 Task: Set up automation rules for task assignment and streamline task distribution based on workload.
Action: Mouse moved to (676, 197)
Screenshot: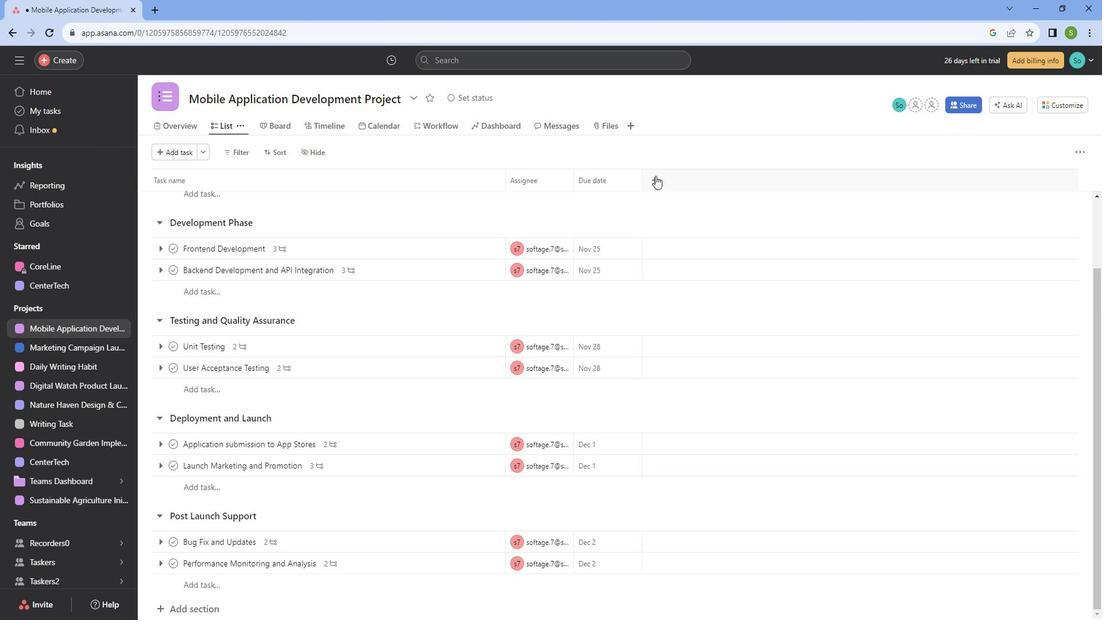 
Action: Mouse pressed left at (676, 197)
Screenshot: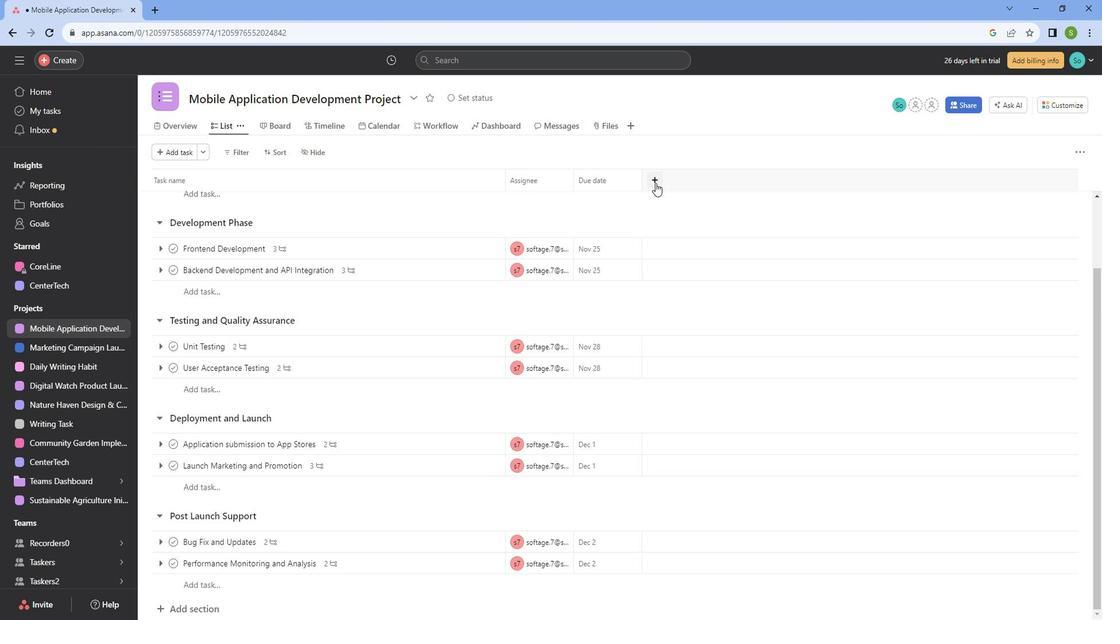 
Action: Mouse moved to (685, 241)
Screenshot: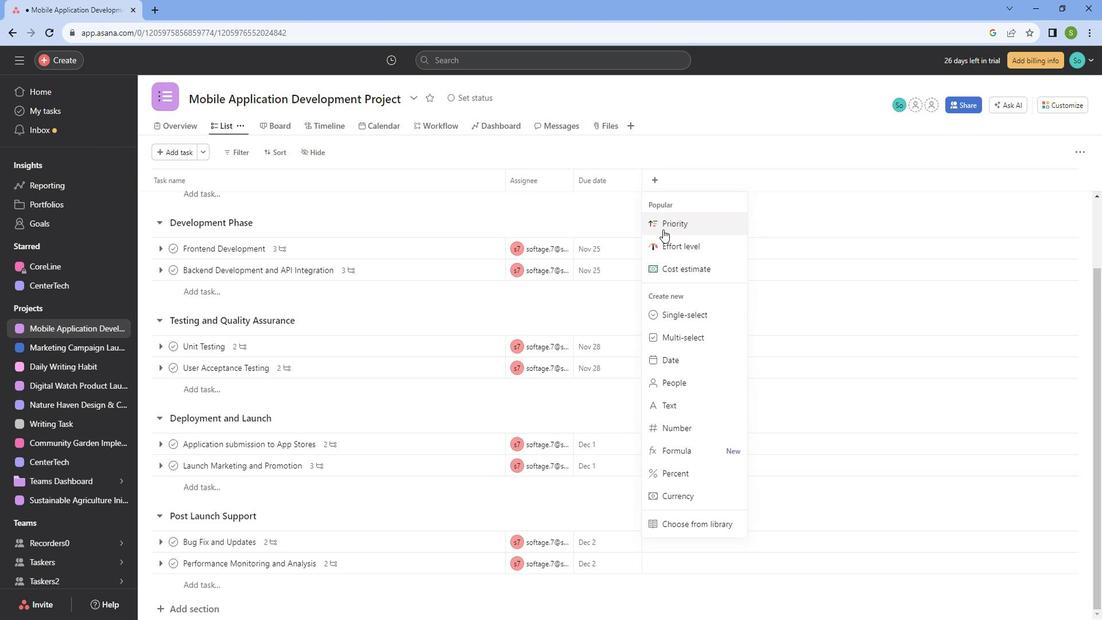 
Action: Mouse pressed left at (685, 241)
Screenshot: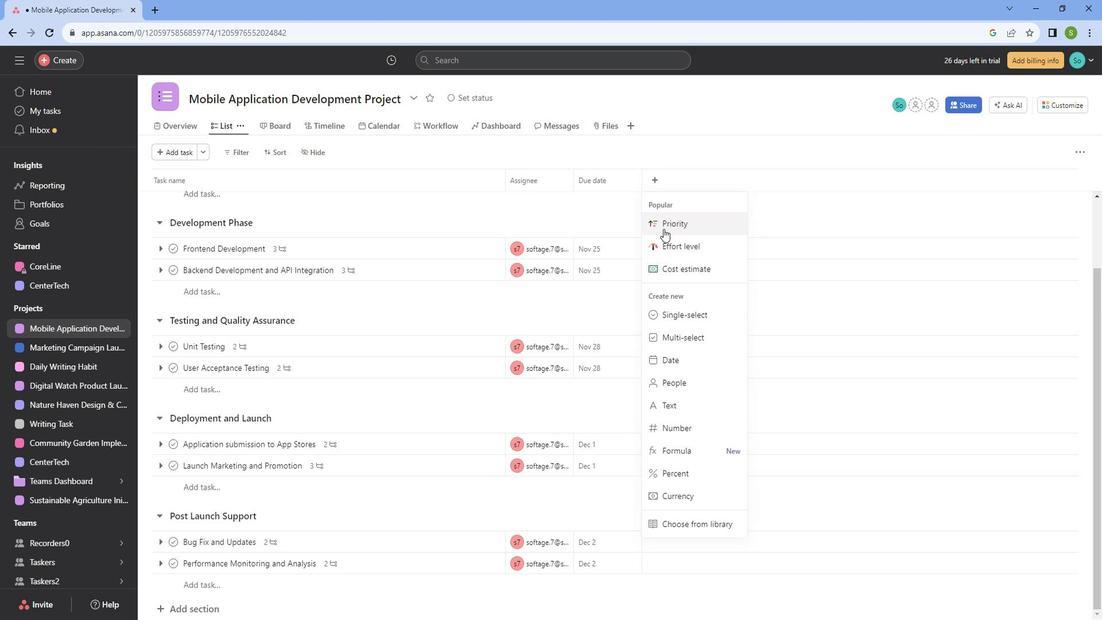 
Action: Mouse moved to (686, 482)
Screenshot: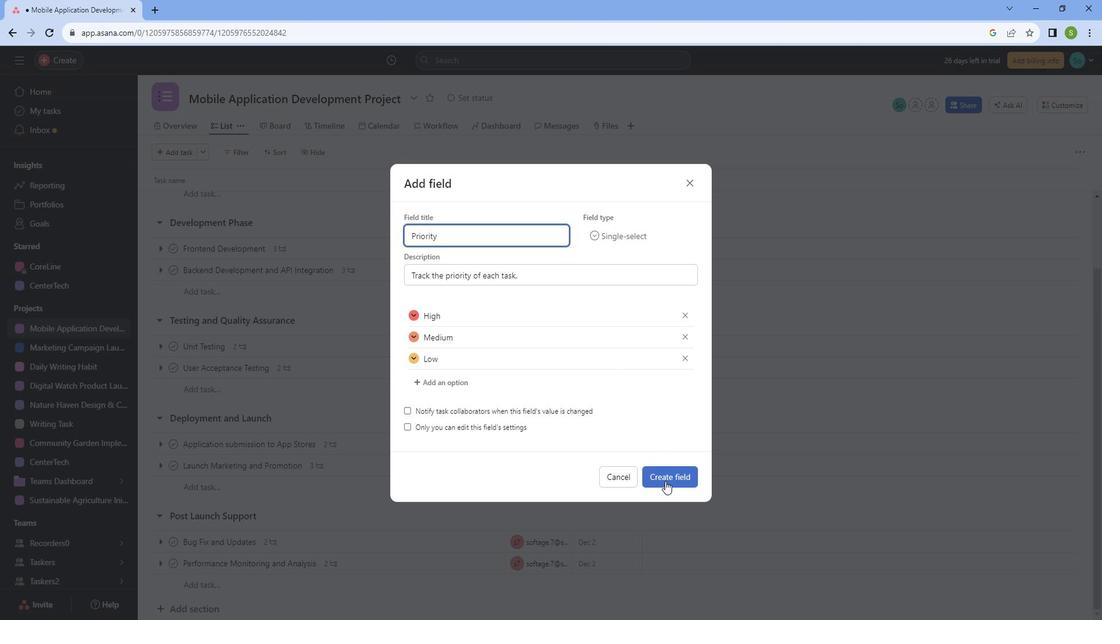 
Action: Mouse pressed left at (686, 482)
Screenshot: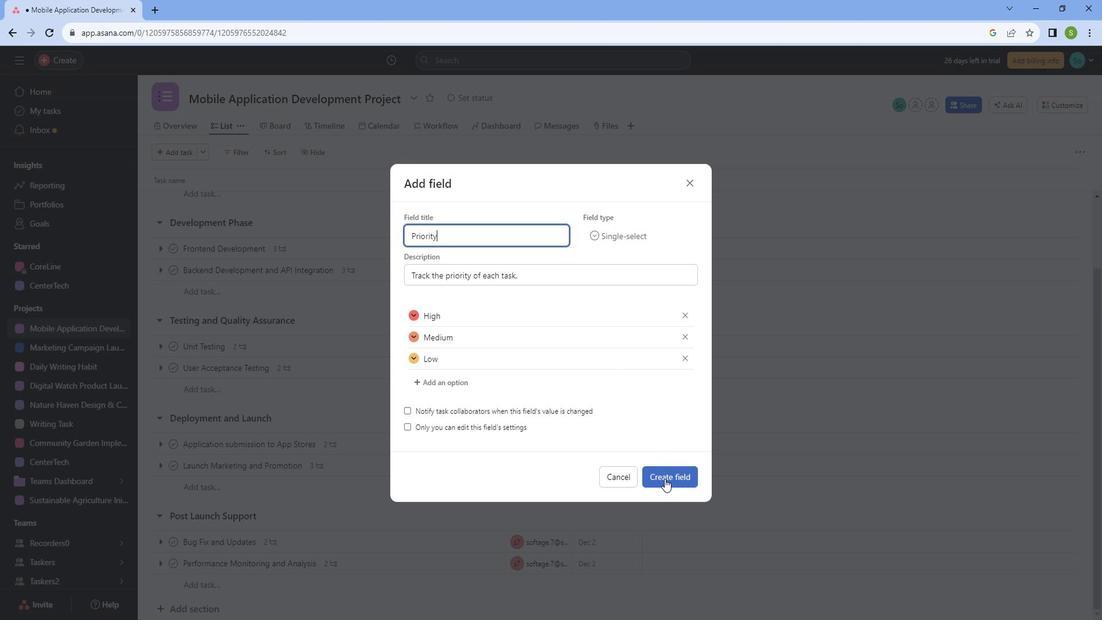 
Action: Mouse moved to (675, 257)
Screenshot: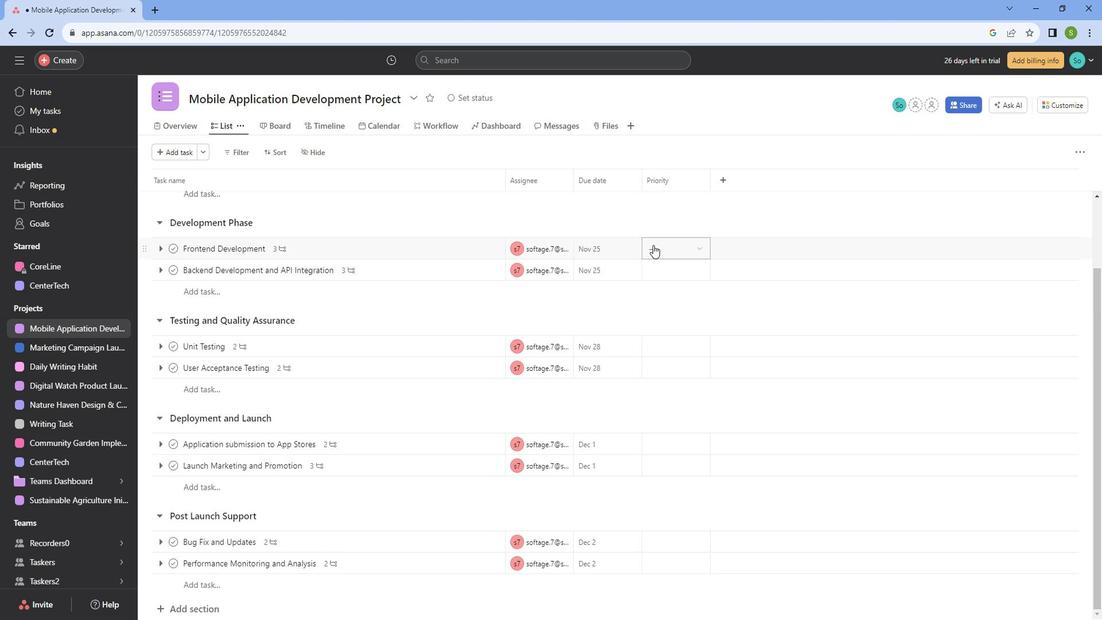 
Action: Mouse pressed left at (675, 257)
Screenshot: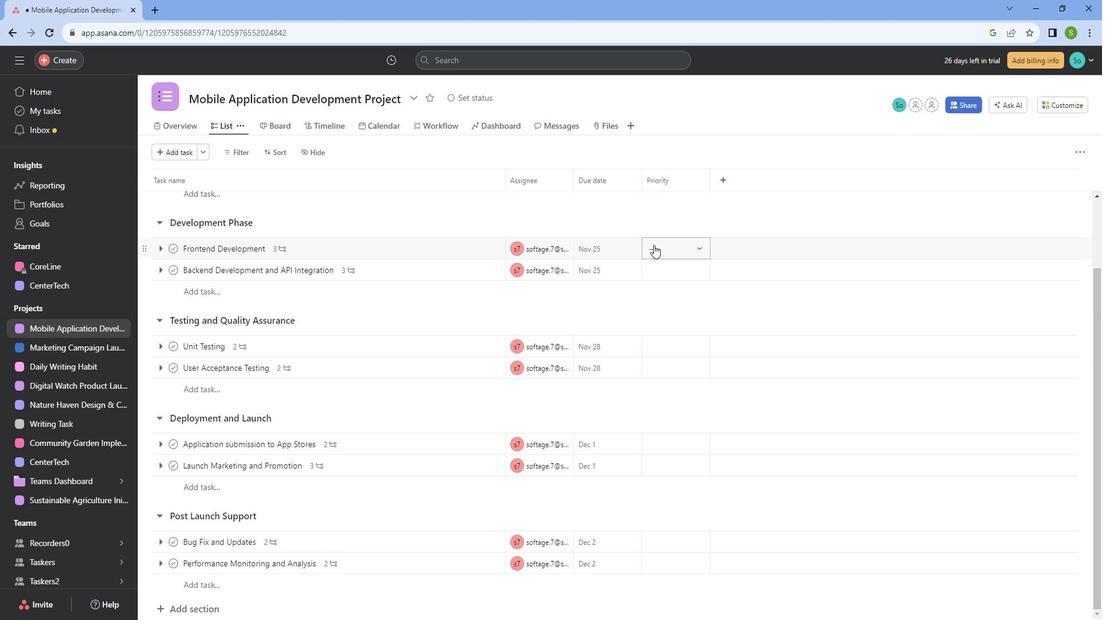 
Action: Mouse moved to (690, 317)
Screenshot: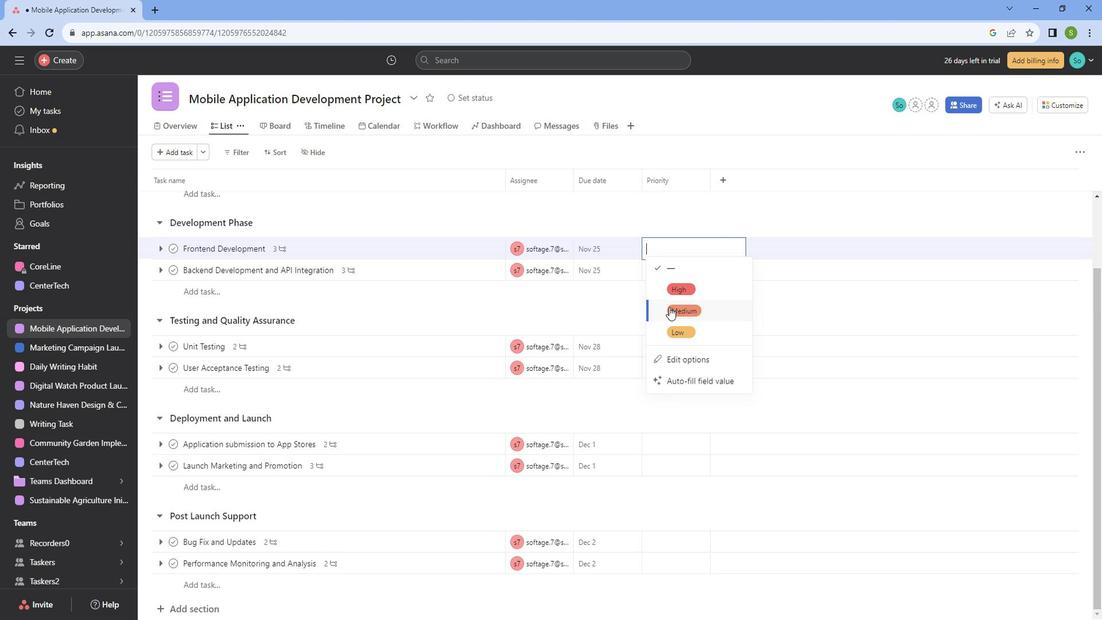 
Action: Mouse pressed left at (690, 317)
Screenshot: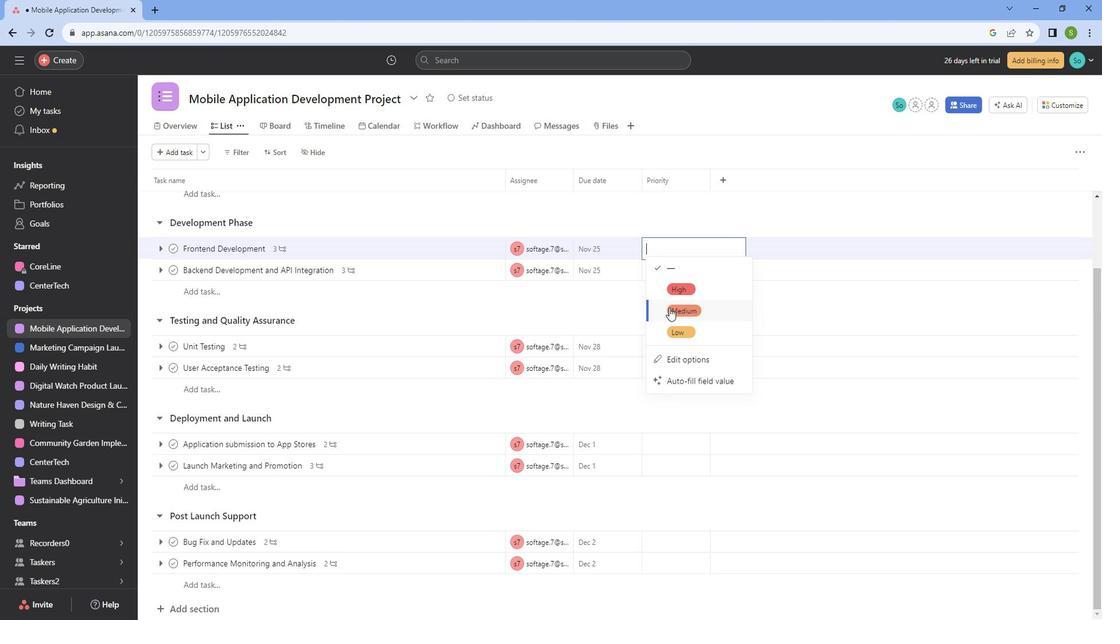 
Action: Mouse moved to (695, 281)
Screenshot: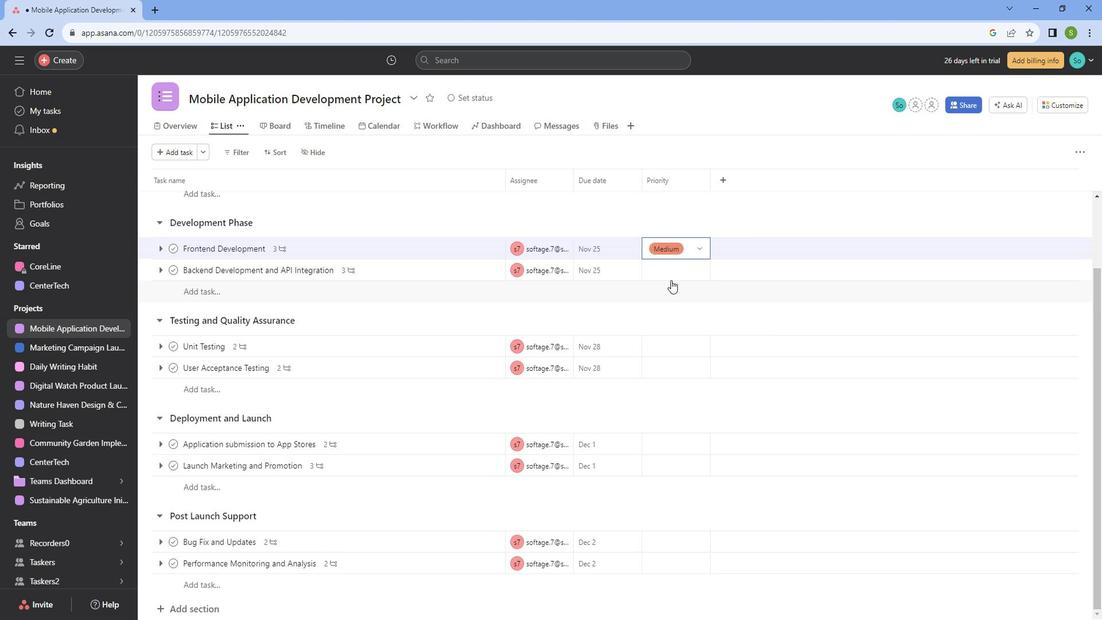 
Action: Mouse pressed left at (695, 281)
Screenshot: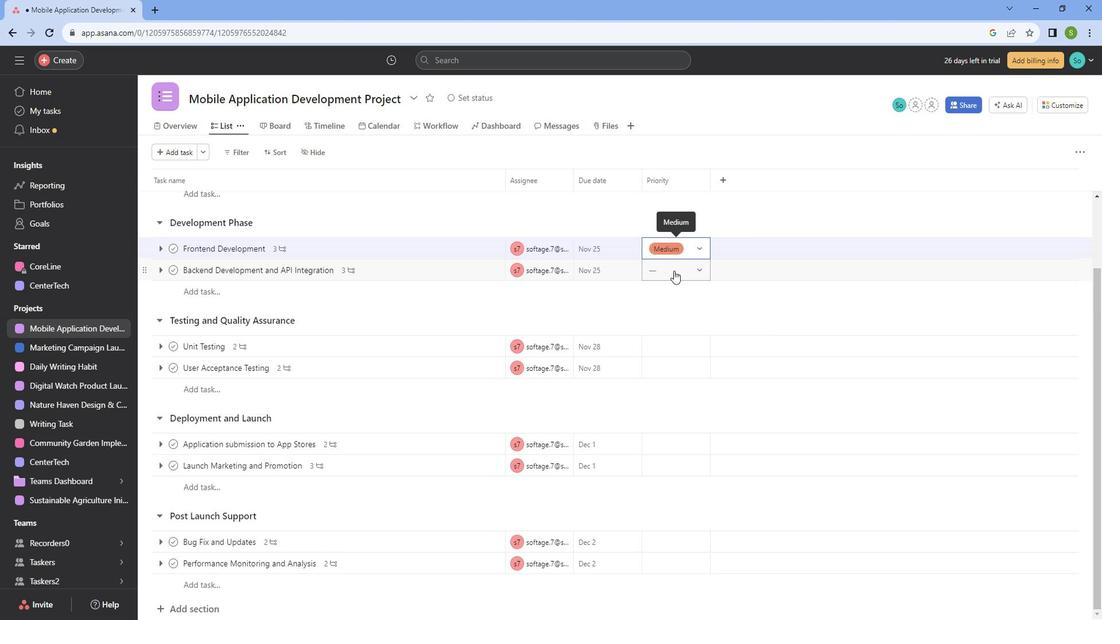 
Action: Mouse moved to (701, 341)
Screenshot: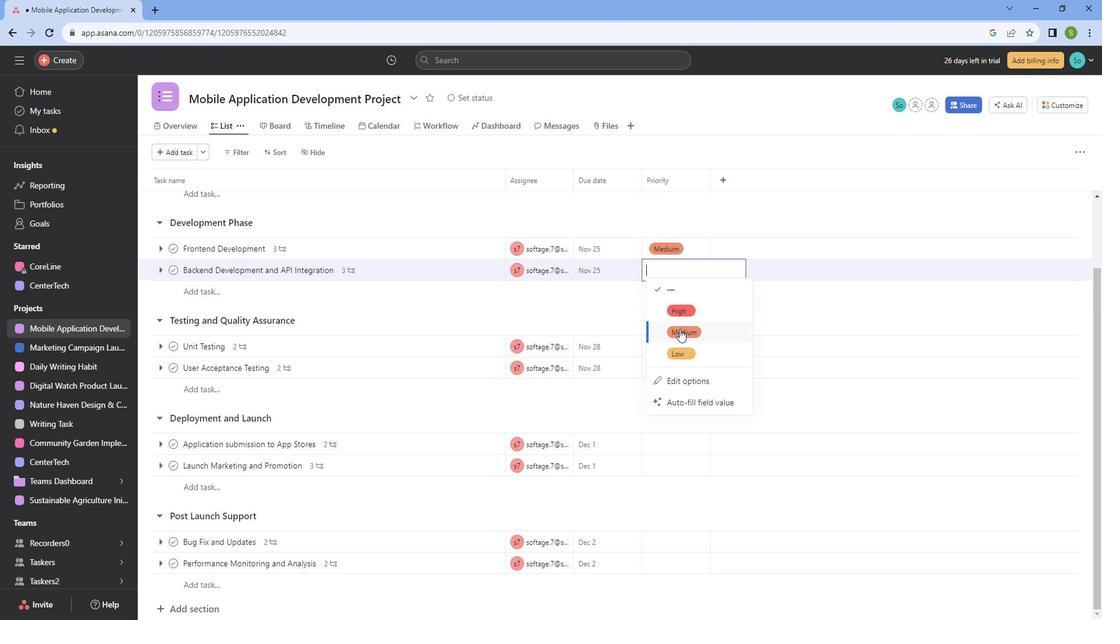 
Action: Mouse pressed left at (701, 341)
Screenshot: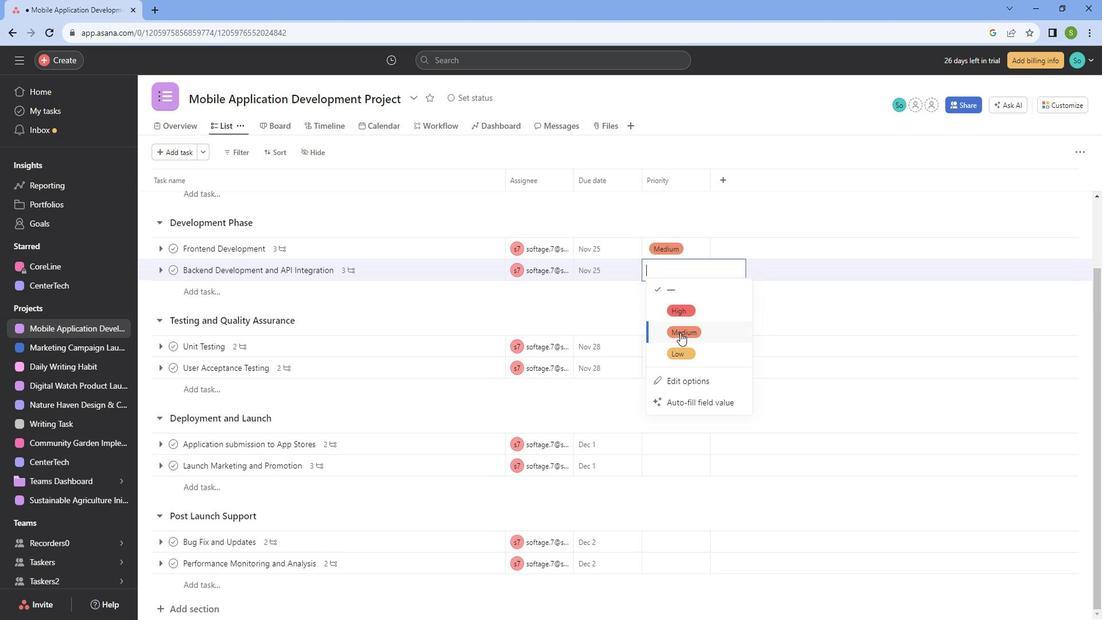 
Action: Mouse moved to (705, 362)
Screenshot: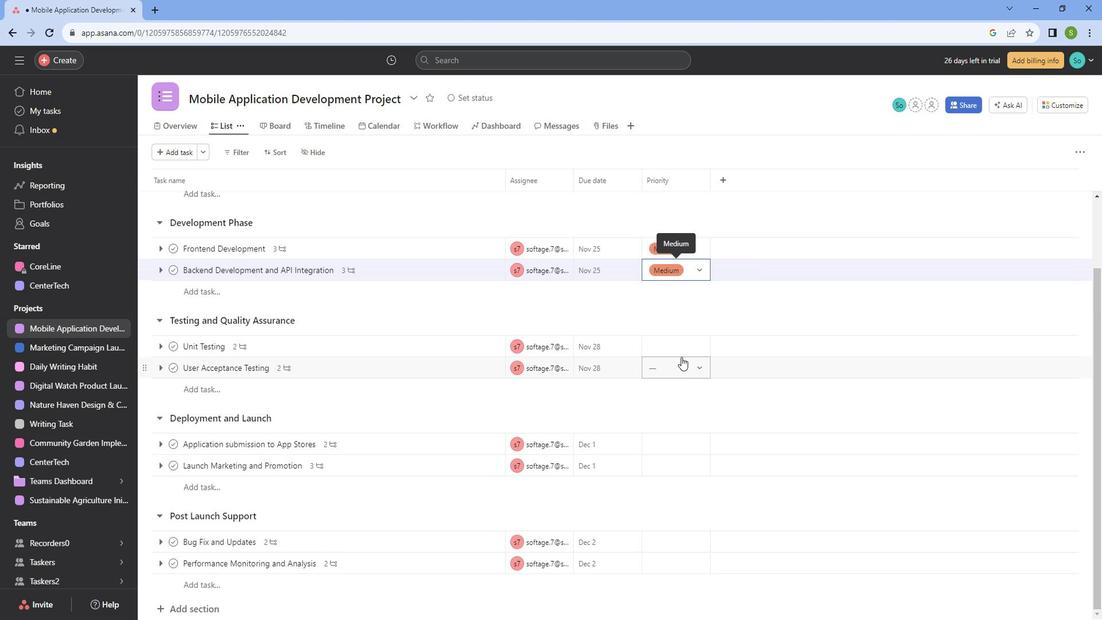 
Action: Mouse pressed left at (705, 362)
Screenshot: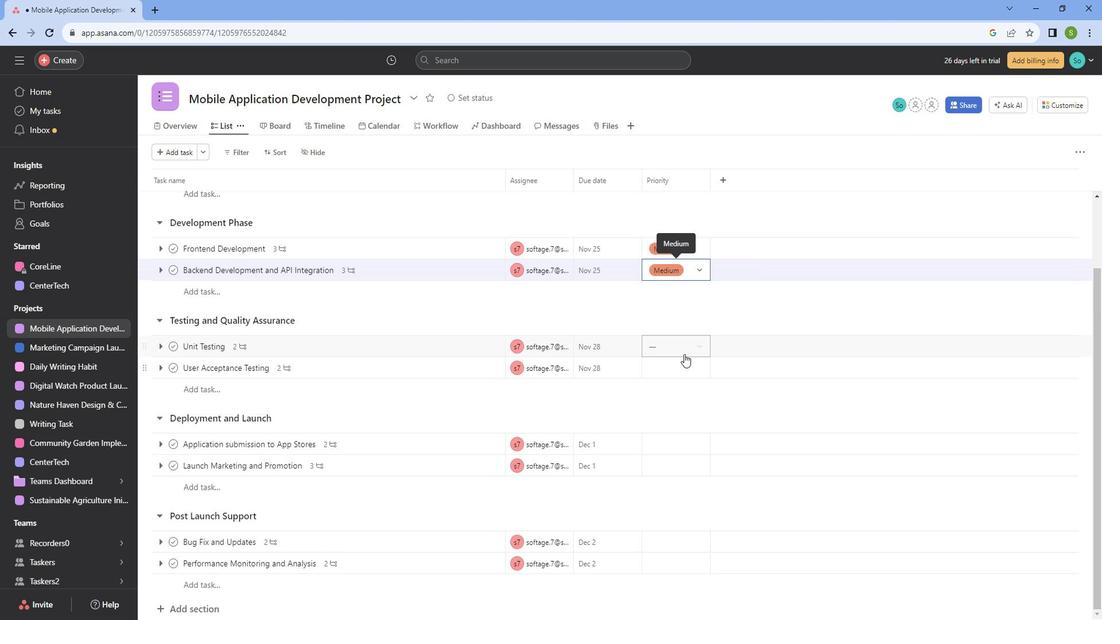 
Action: Mouse moved to (700, 419)
Screenshot: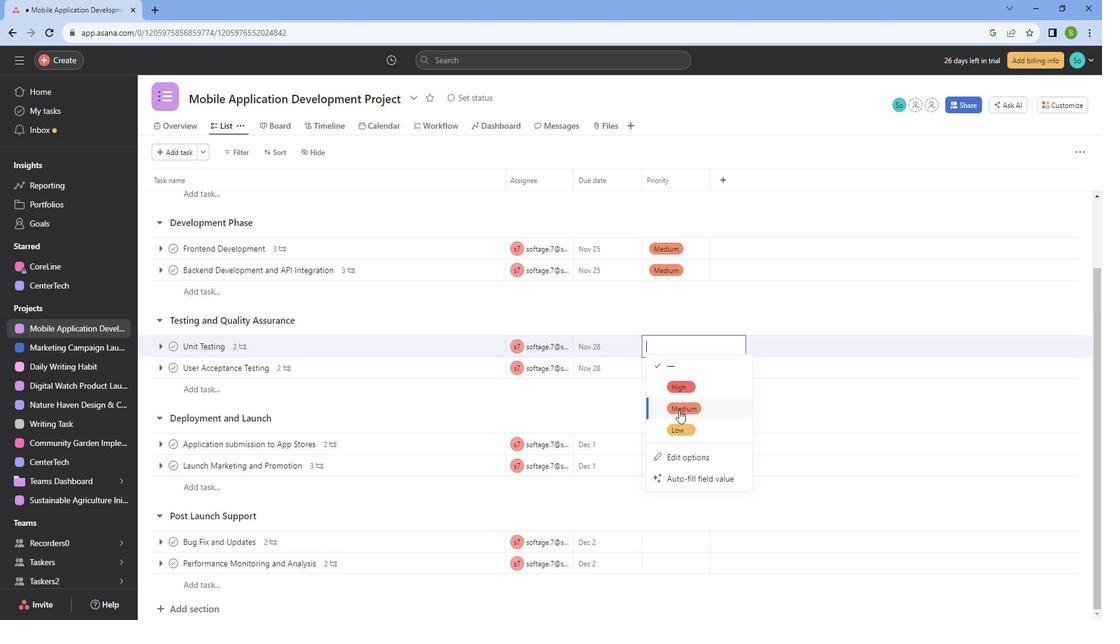
Action: Mouse pressed left at (700, 419)
Screenshot: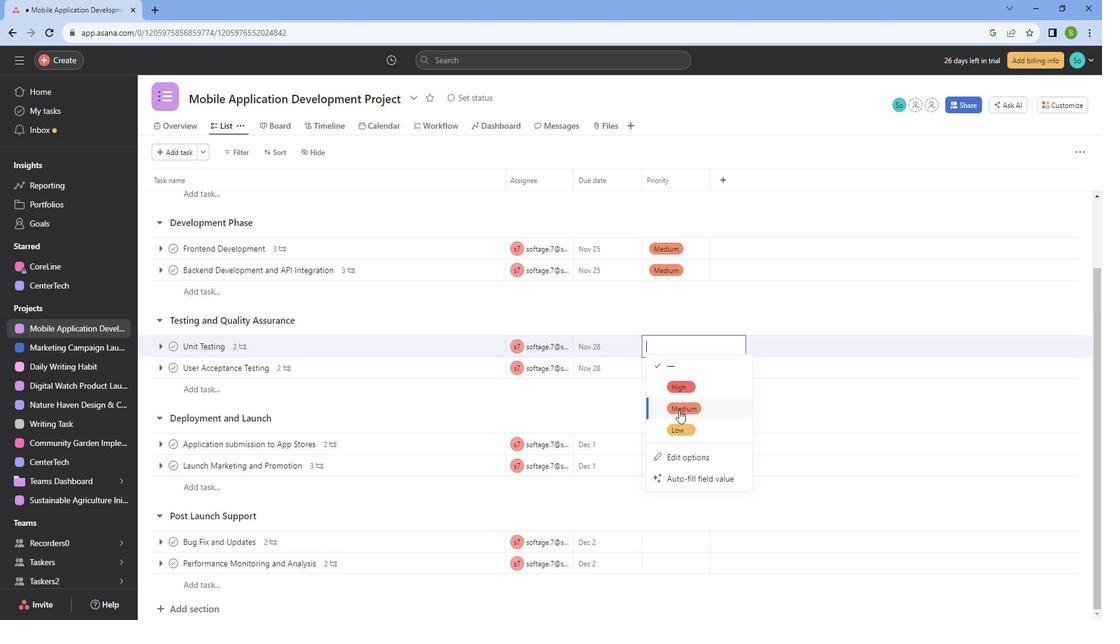 
Action: Mouse moved to (703, 377)
Screenshot: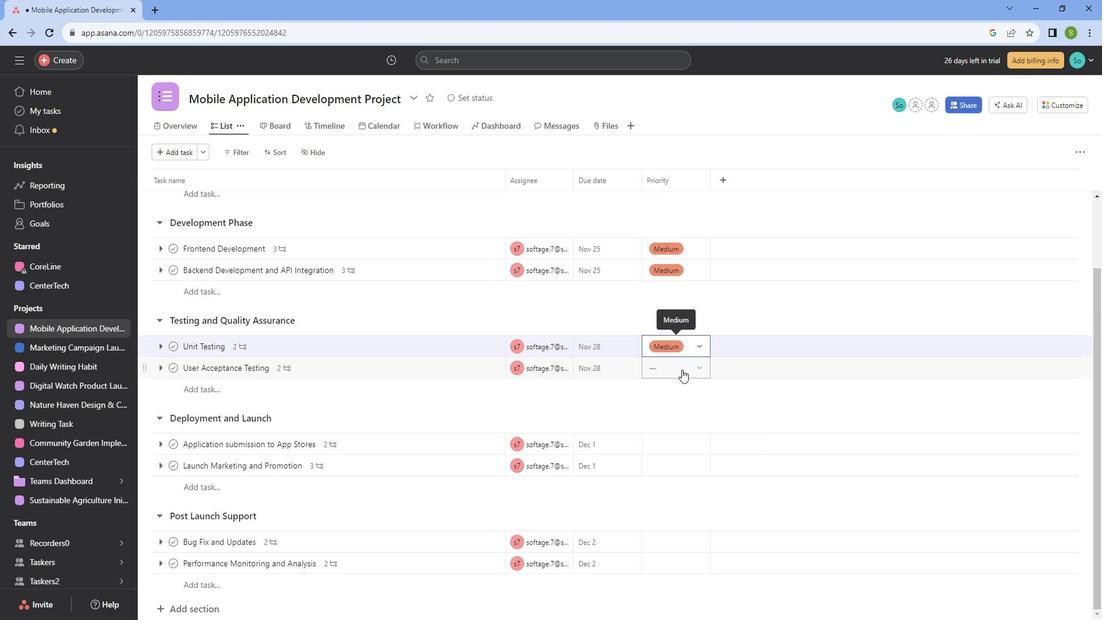 
Action: Mouse pressed left at (703, 377)
Screenshot: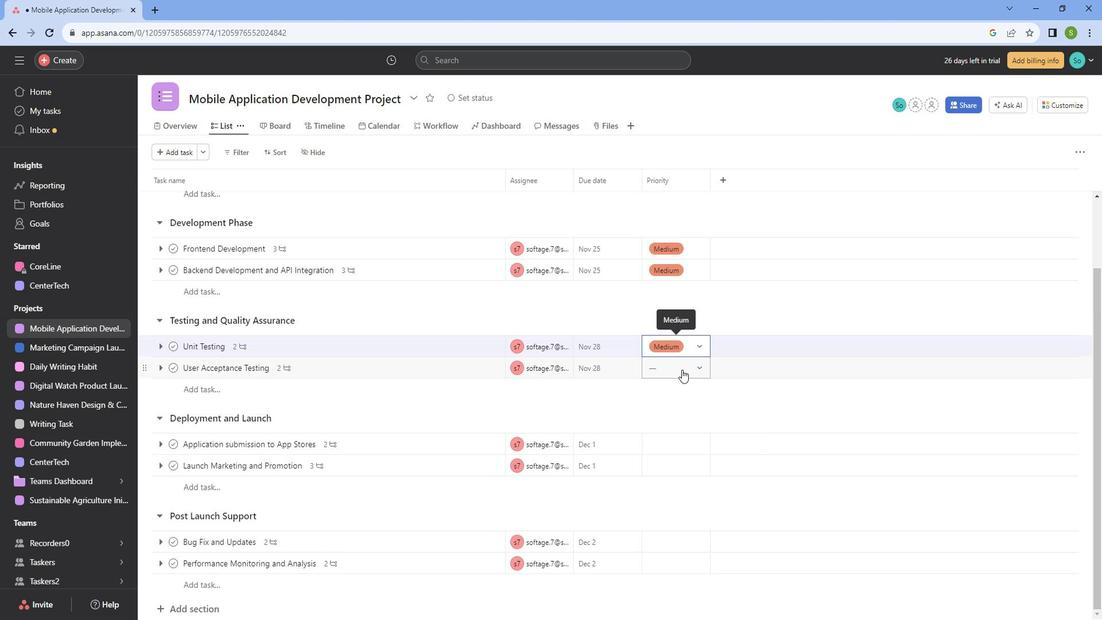
Action: Mouse moved to (692, 430)
Screenshot: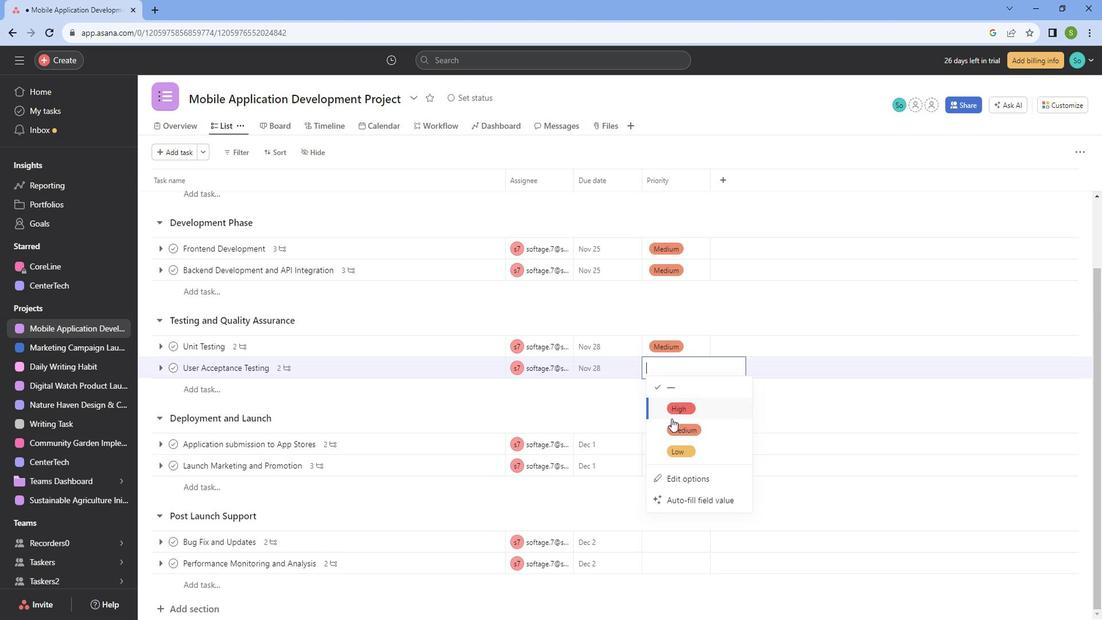 
Action: Mouse pressed left at (692, 430)
Screenshot: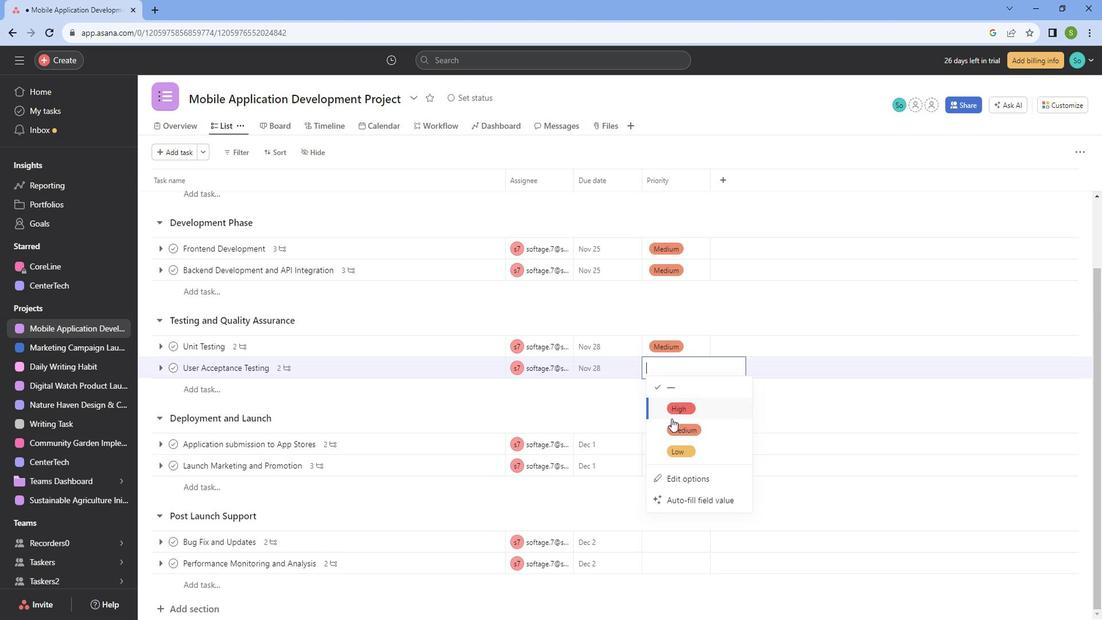 
Action: Mouse moved to (607, 518)
Screenshot: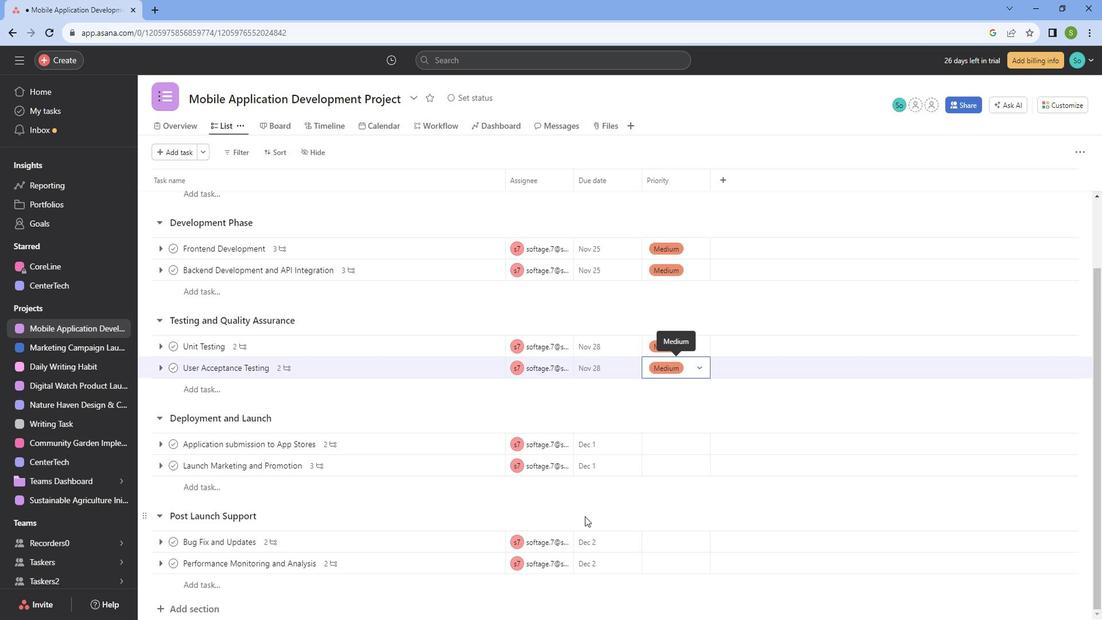 
Action: Mouse scrolled (607, 517) with delta (0, 0)
Screenshot: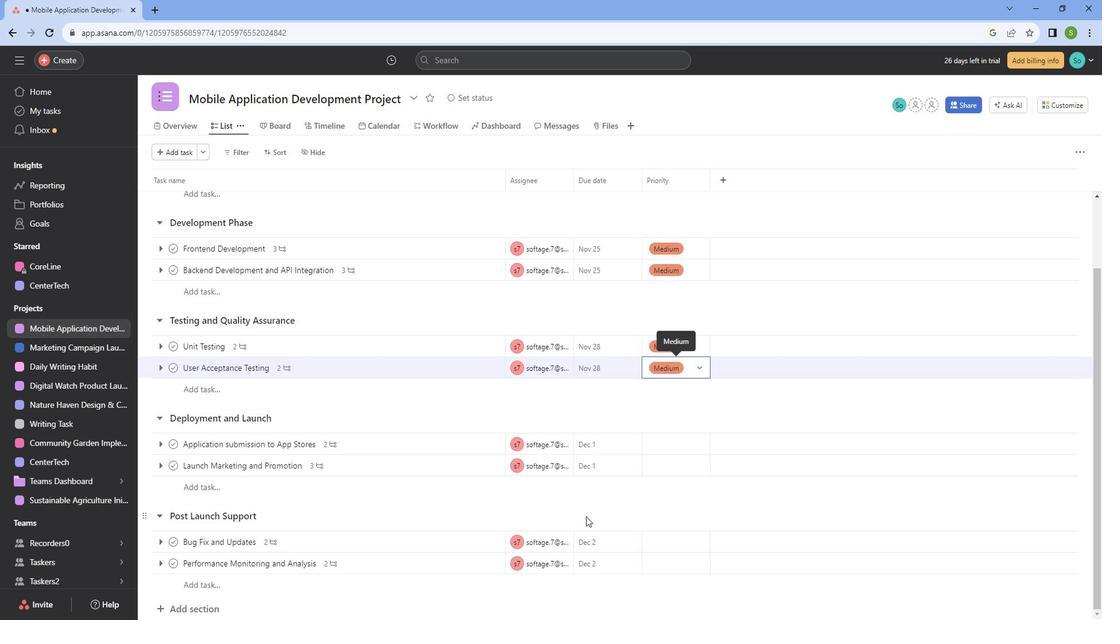 
Action: Mouse scrolled (607, 517) with delta (0, 0)
Screenshot: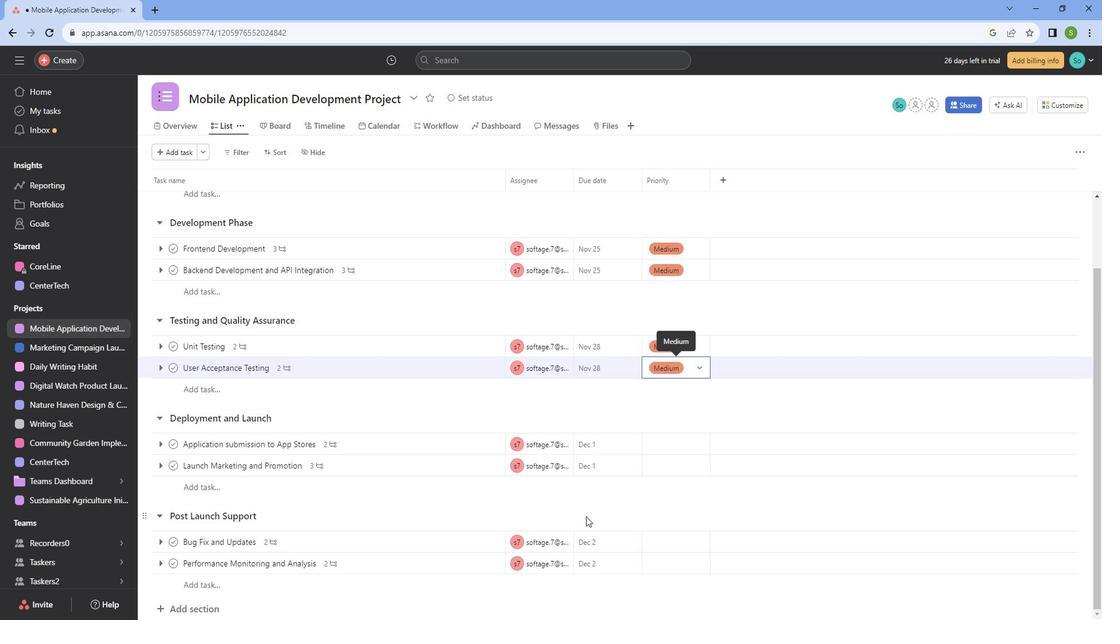 
Action: Mouse scrolled (607, 517) with delta (0, 0)
Screenshot: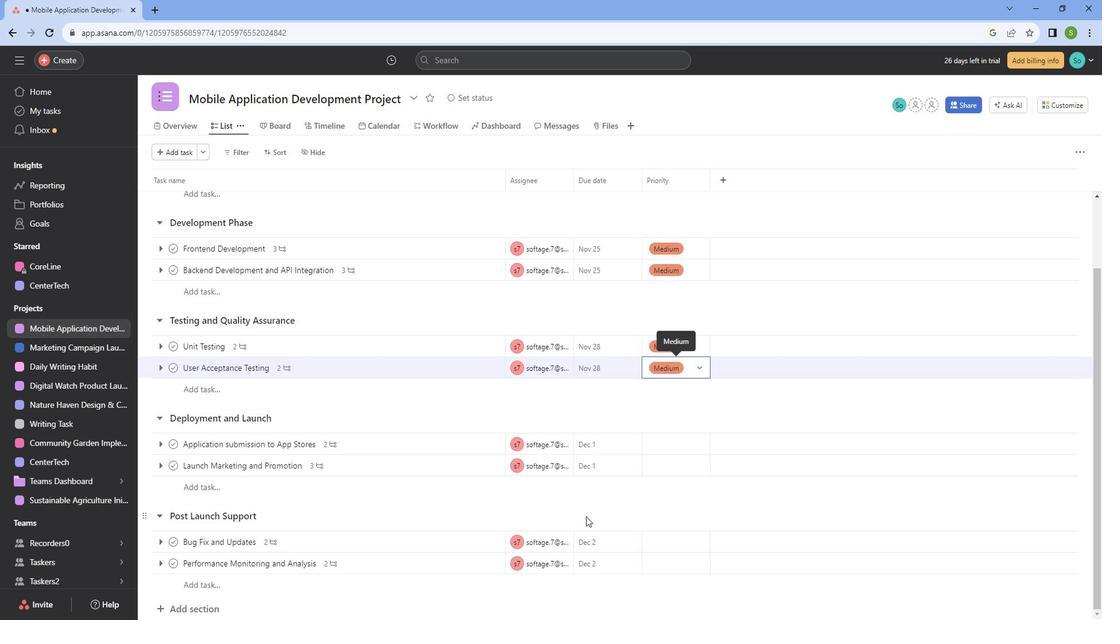 
Action: Mouse scrolled (607, 517) with delta (0, 0)
Screenshot: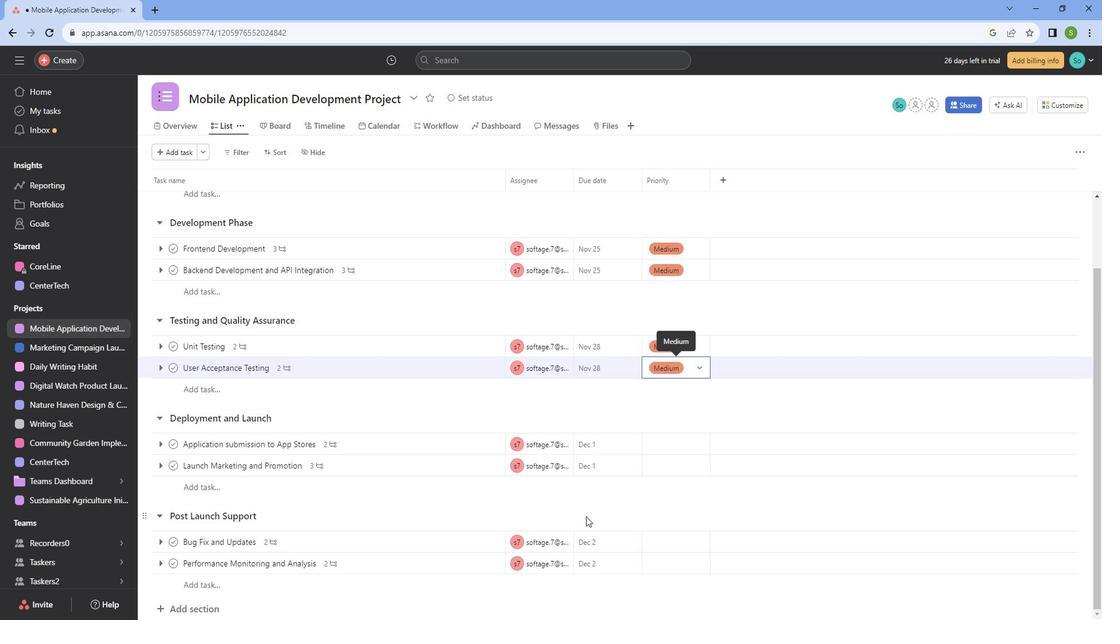 
Action: Mouse scrolled (607, 517) with delta (0, 0)
Screenshot: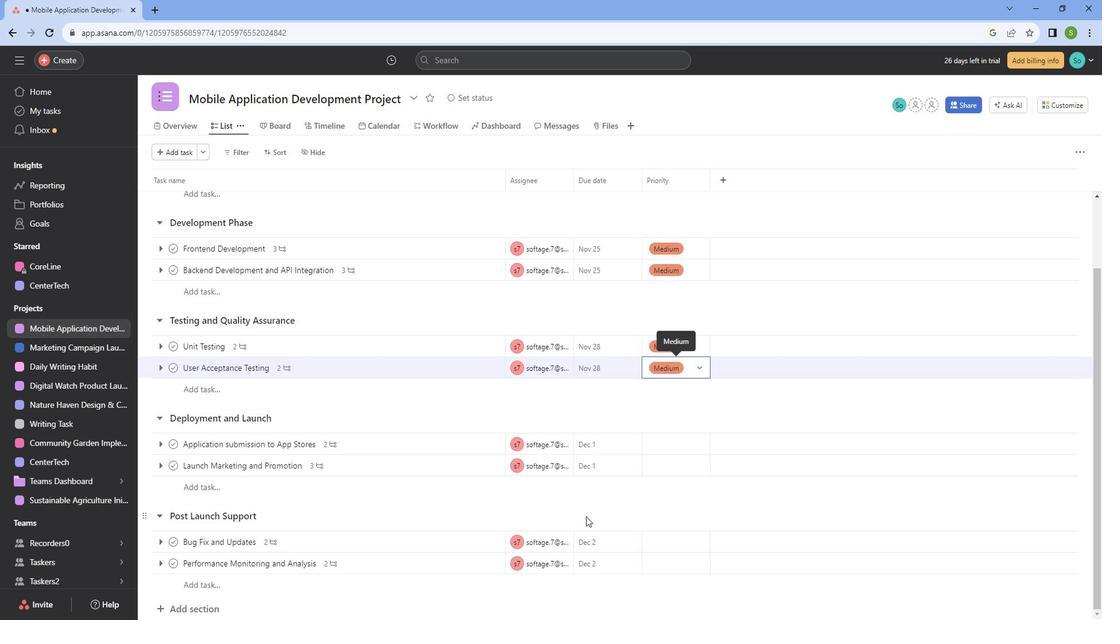 
Action: Mouse moved to (693, 450)
Screenshot: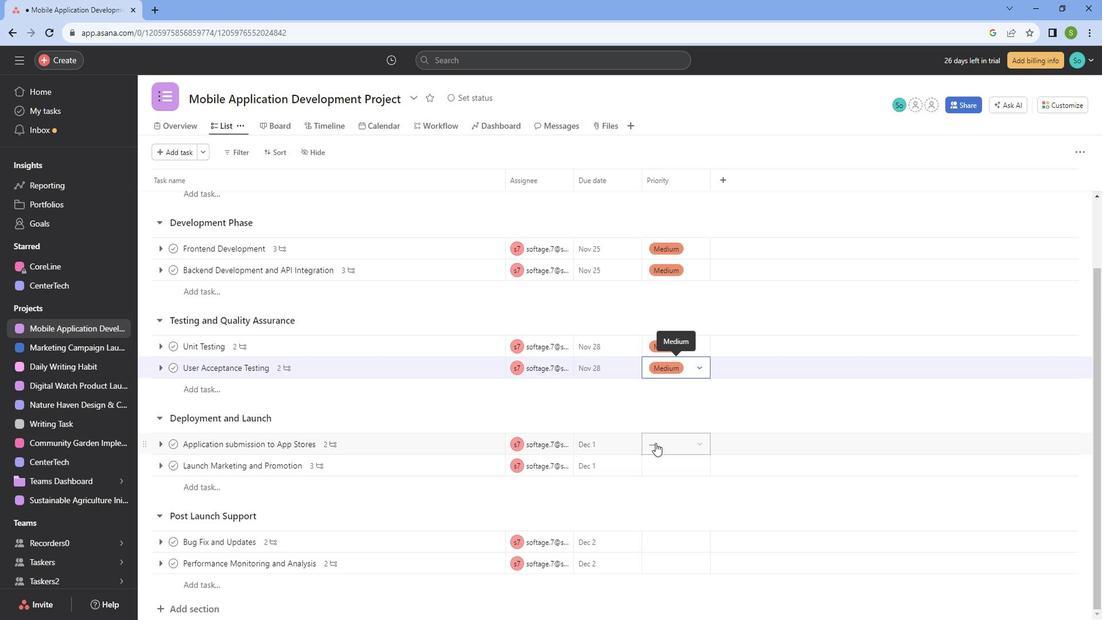 
Action: Mouse pressed left at (693, 450)
Screenshot: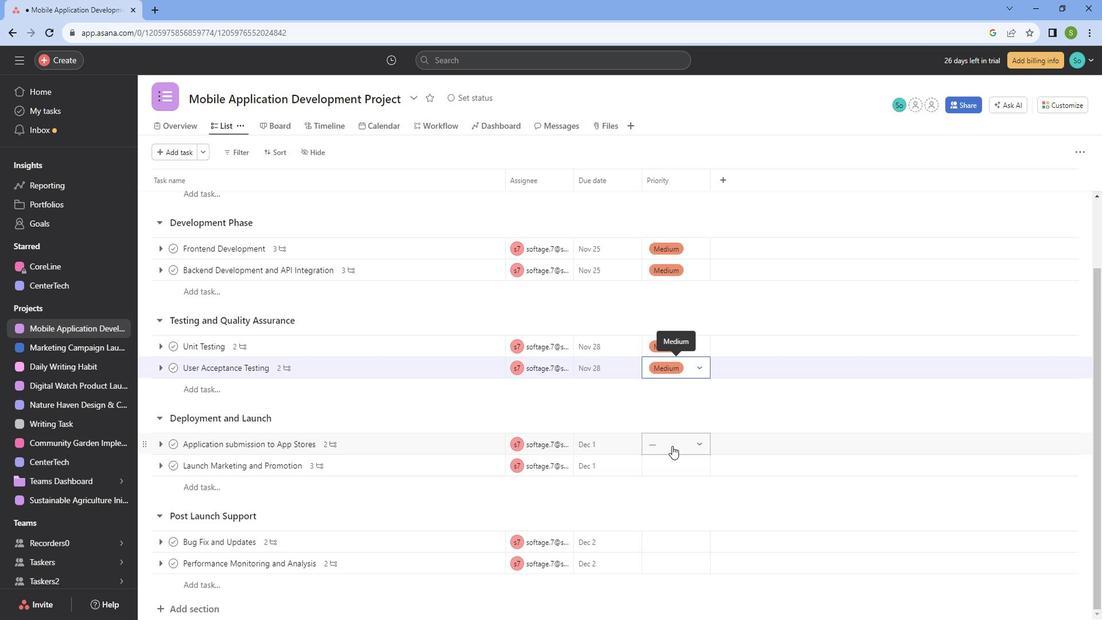 
Action: Mouse moved to (701, 532)
Screenshot: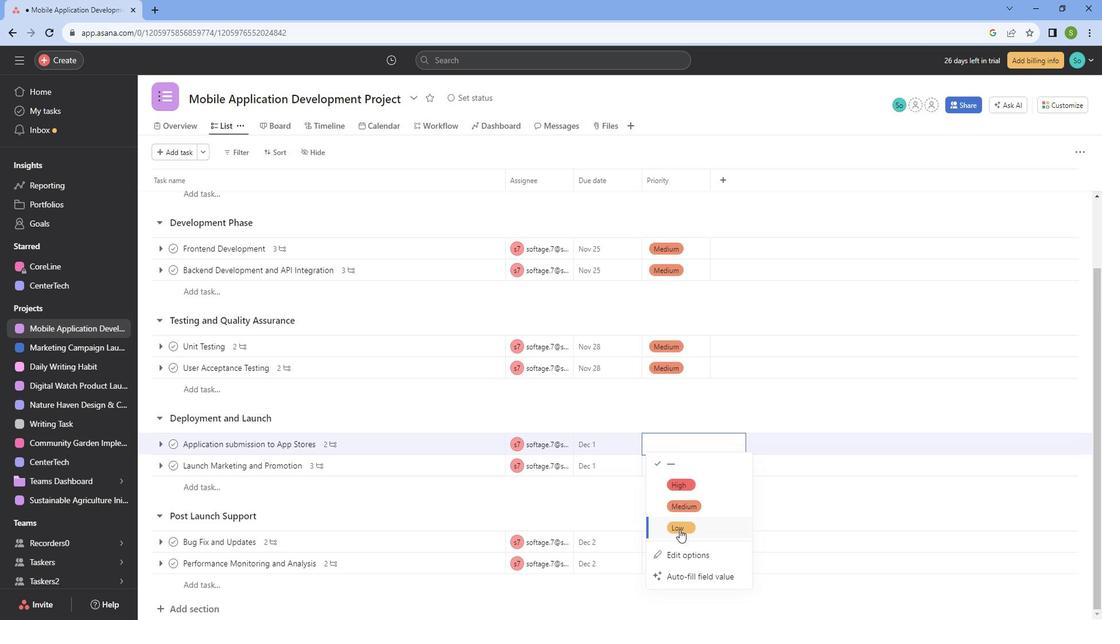 
Action: Mouse pressed left at (701, 532)
Screenshot: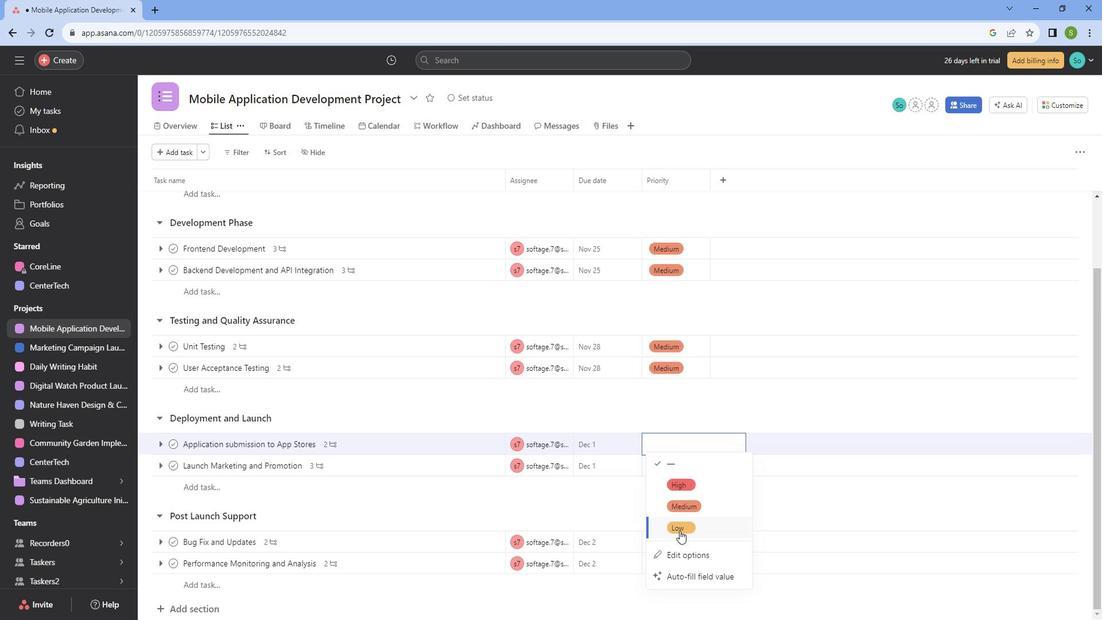 
Action: Mouse moved to (724, 475)
Screenshot: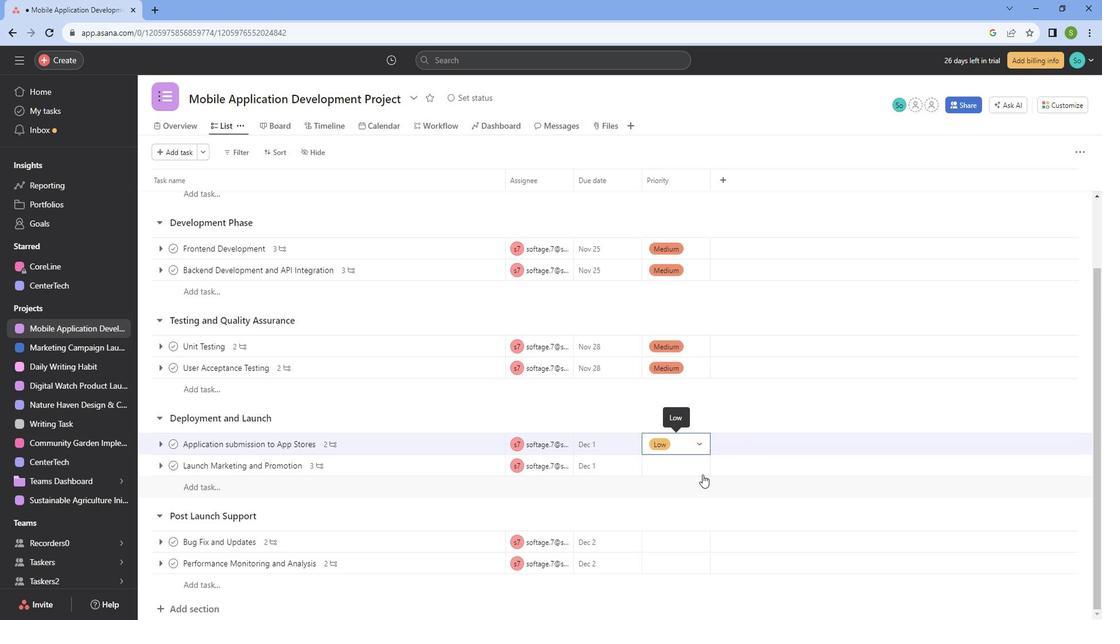 
Action: Mouse pressed left at (724, 475)
Screenshot: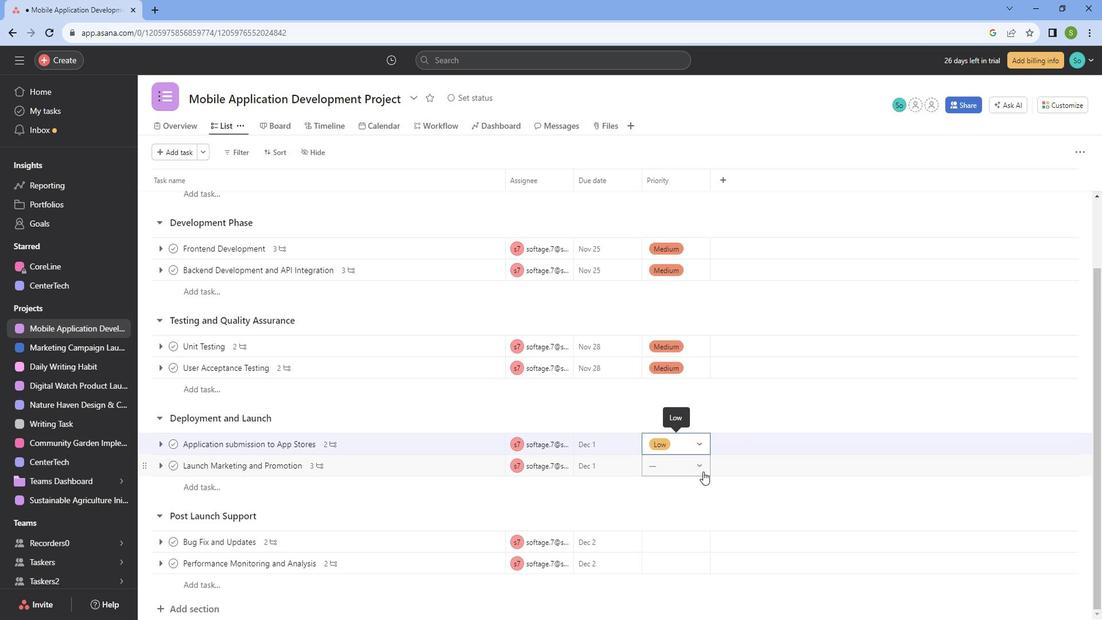 
Action: Mouse moved to (710, 546)
Screenshot: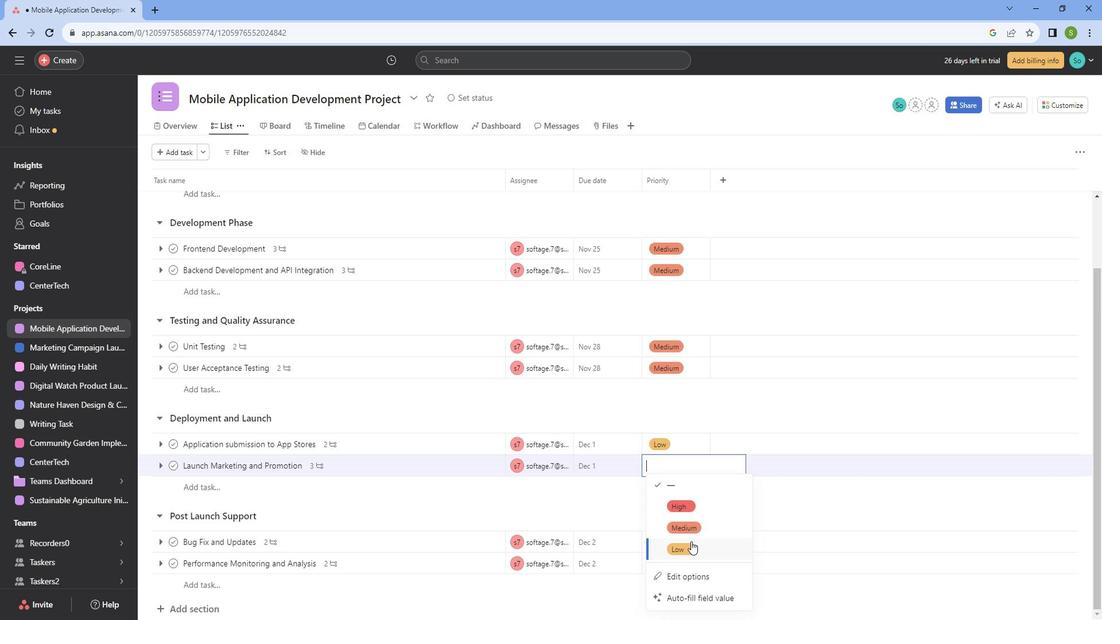 
Action: Mouse pressed left at (710, 546)
Screenshot: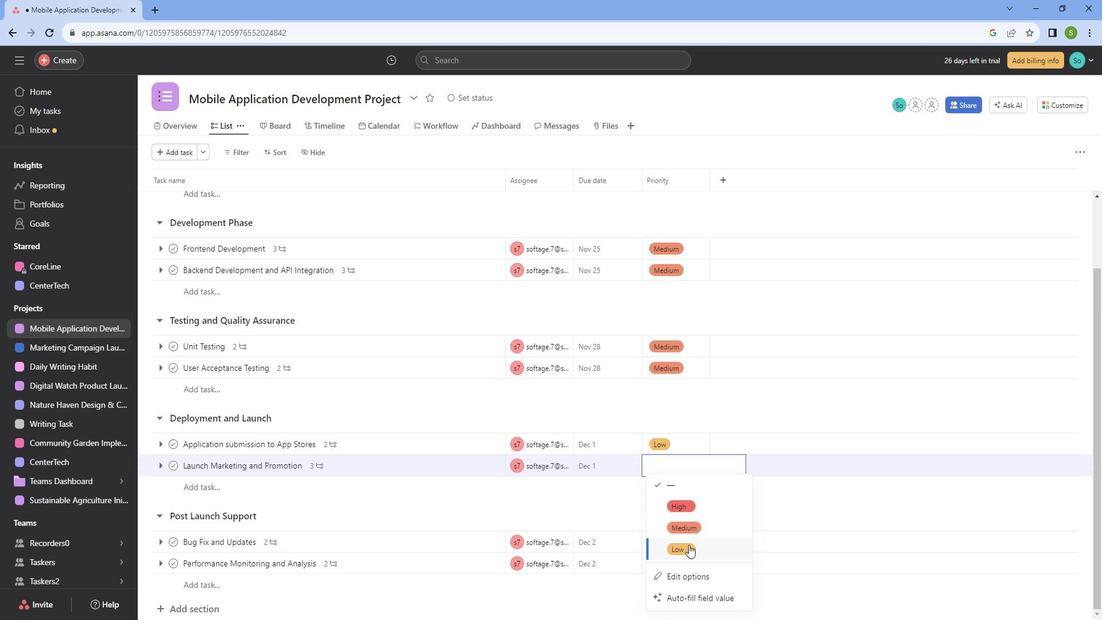 
Action: Mouse moved to (710, 537)
Screenshot: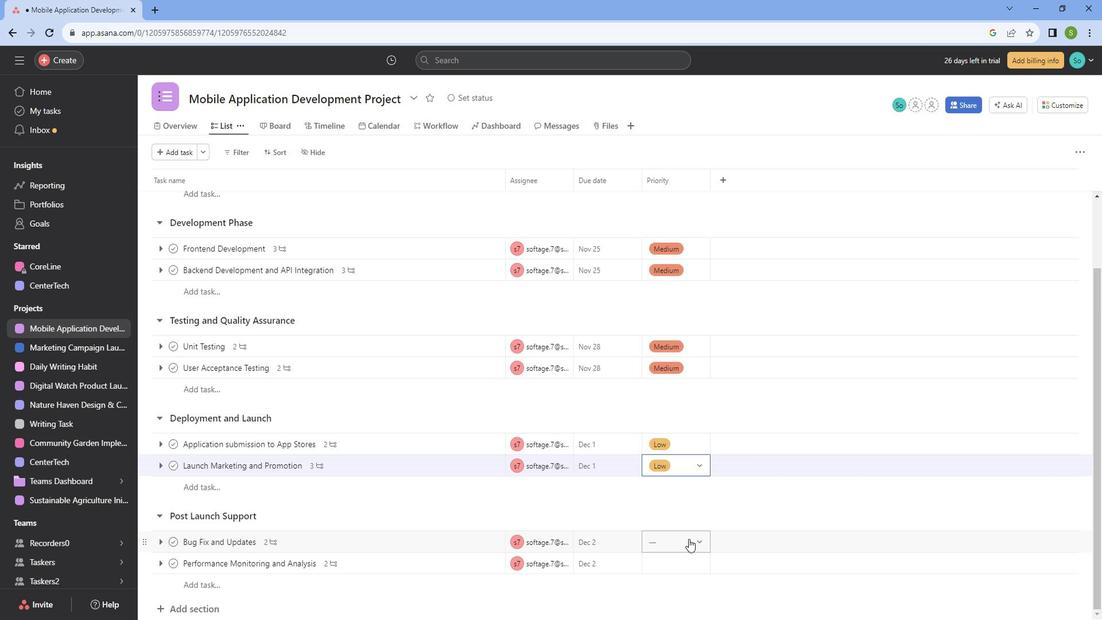 
Action: Mouse pressed left at (710, 537)
Screenshot: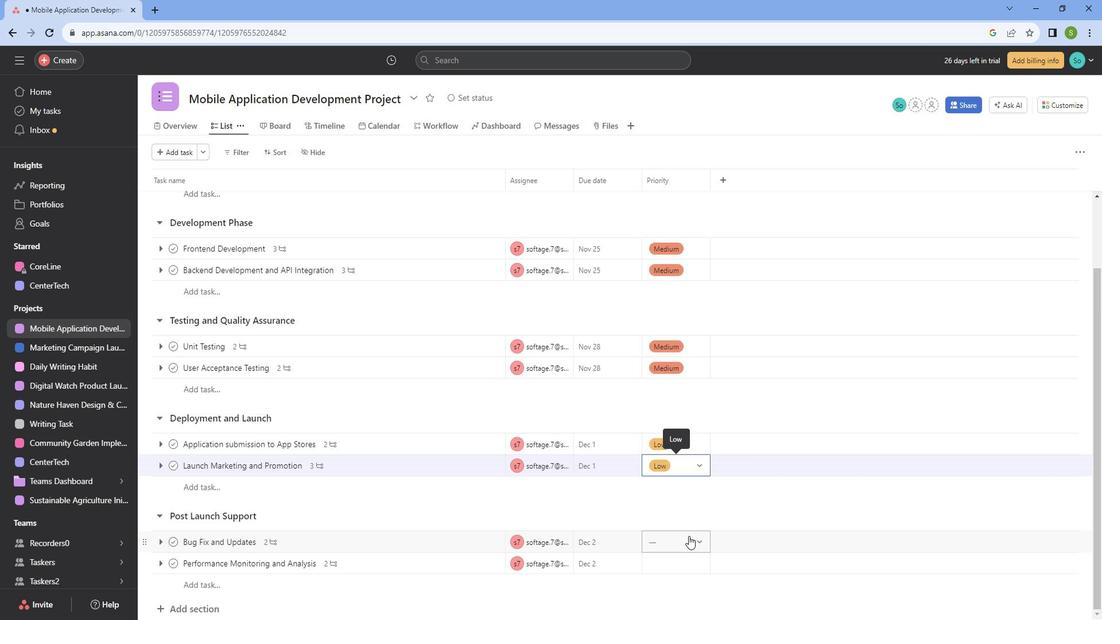 
Action: Mouse moved to (714, 478)
Screenshot: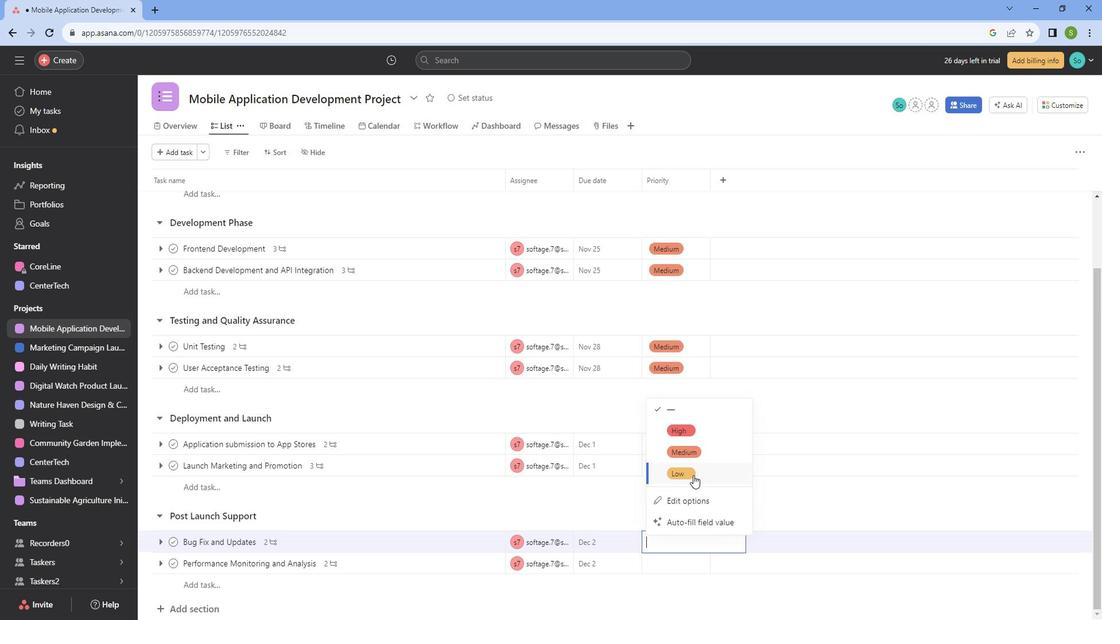 
Action: Mouse pressed left at (714, 478)
Screenshot: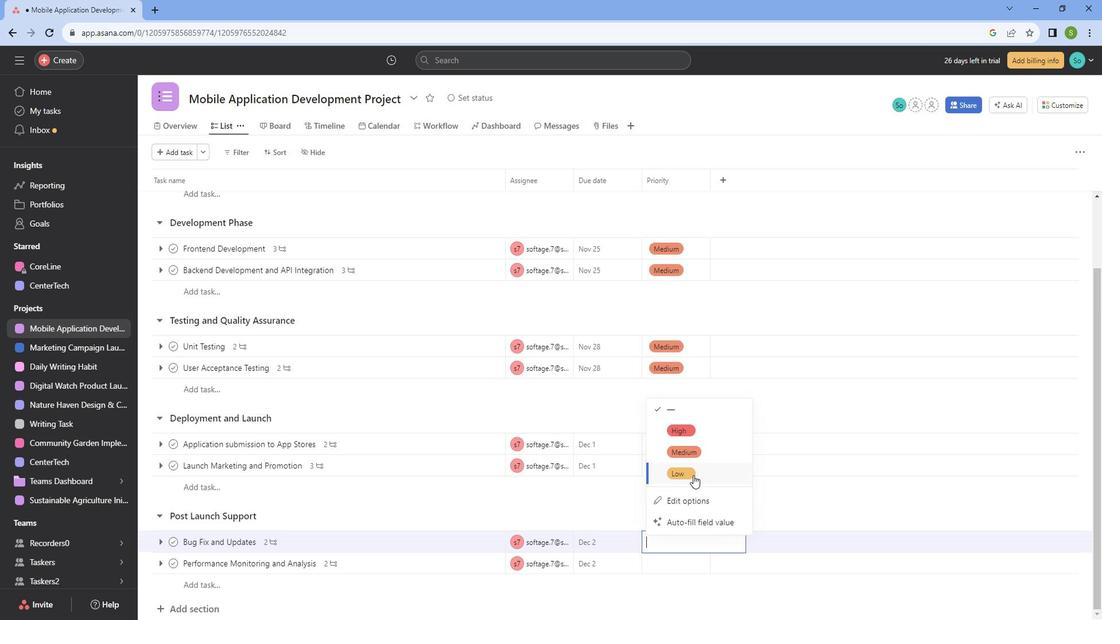 
Action: Mouse moved to (701, 560)
Screenshot: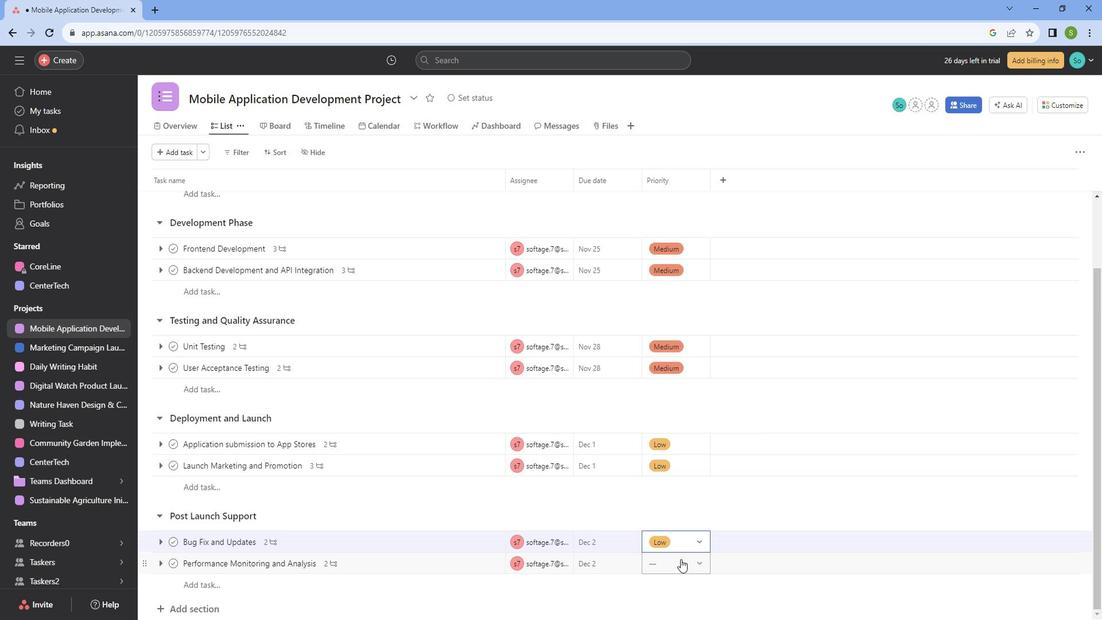 
Action: Mouse pressed left at (701, 560)
Screenshot: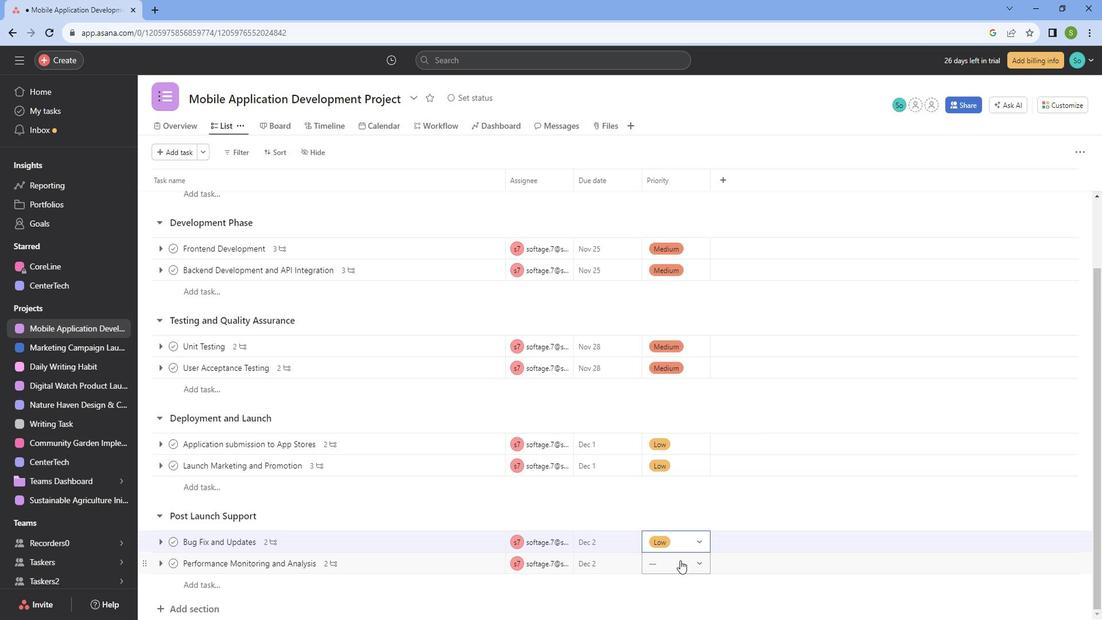 
Action: Mouse moved to (714, 502)
Screenshot: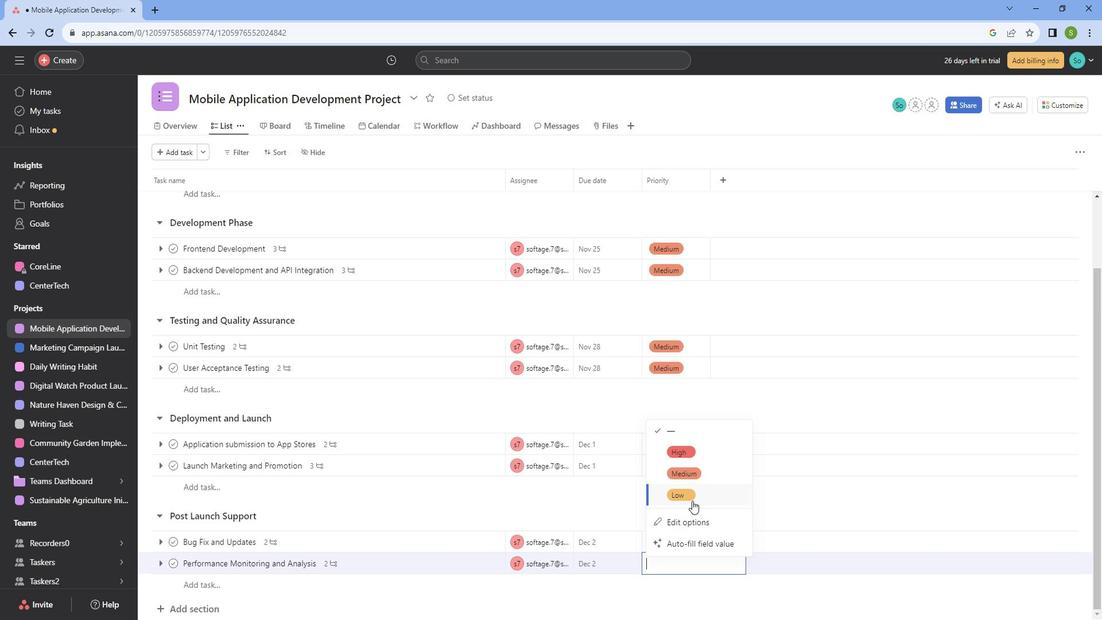 
Action: Mouse pressed left at (714, 502)
Screenshot: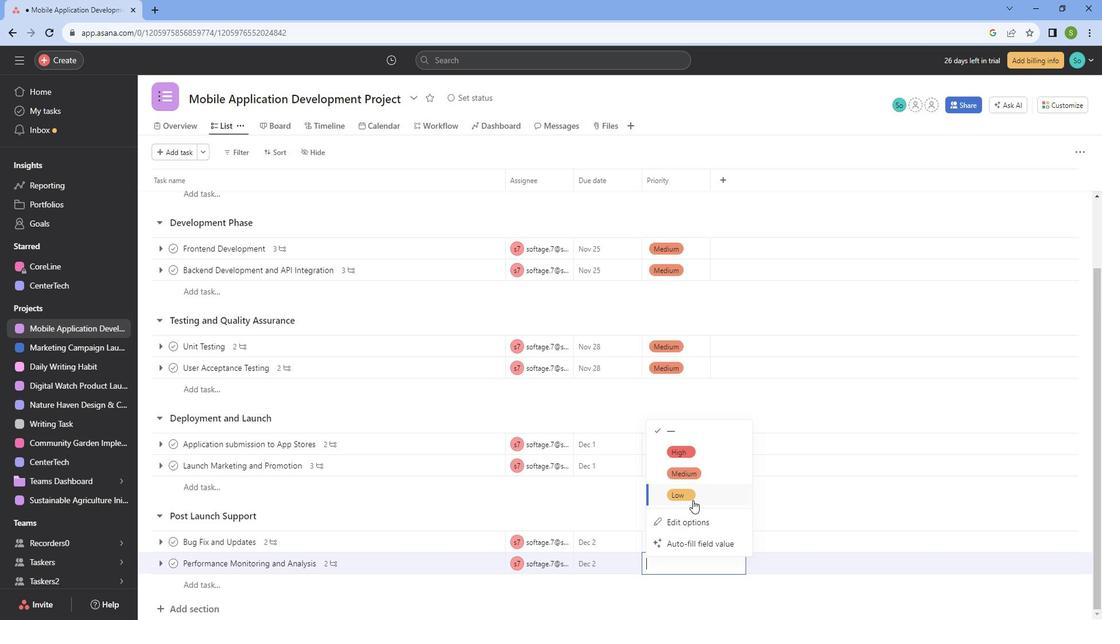 
Action: Mouse moved to (1073, 124)
Screenshot: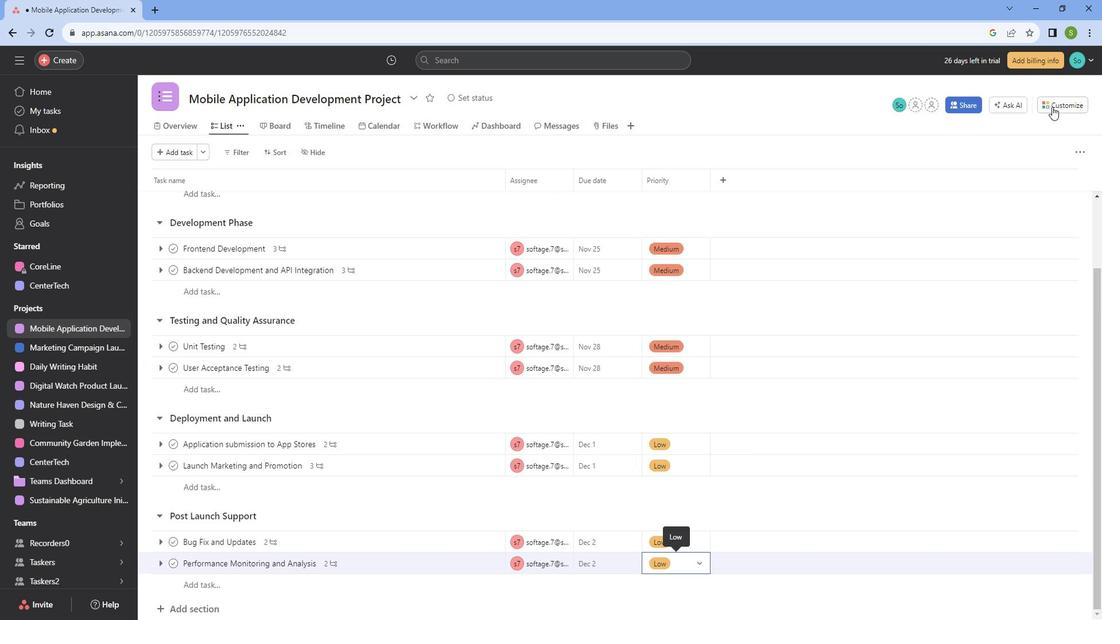 
Action: Mouse pressed left at (1073, 124)
Screenshot: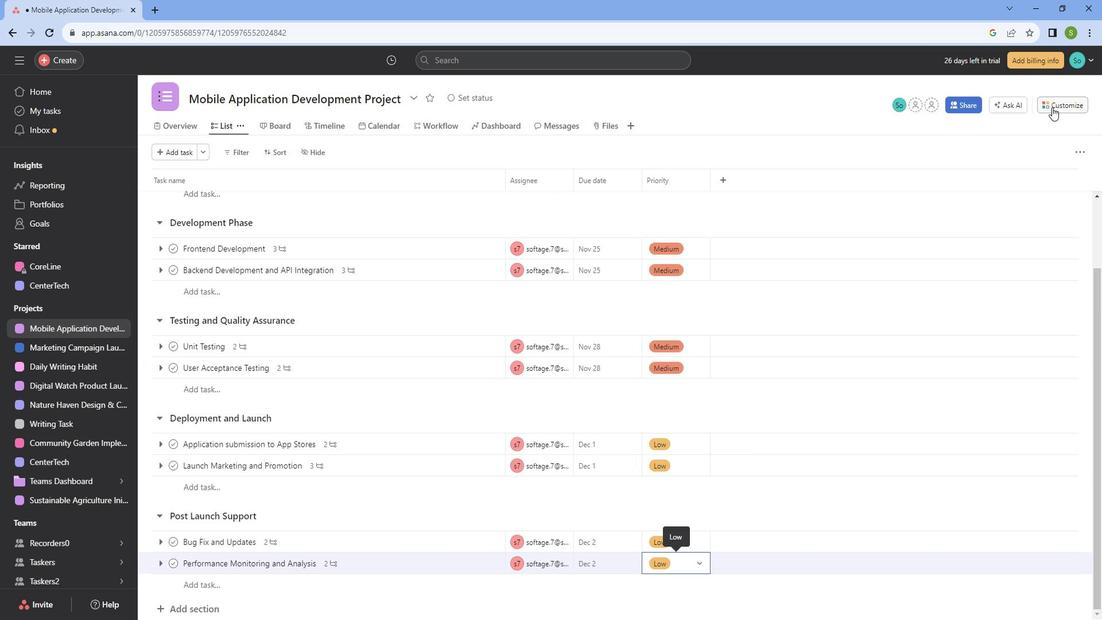 
Action: Mouse moved to (883, 279)
Screenshot: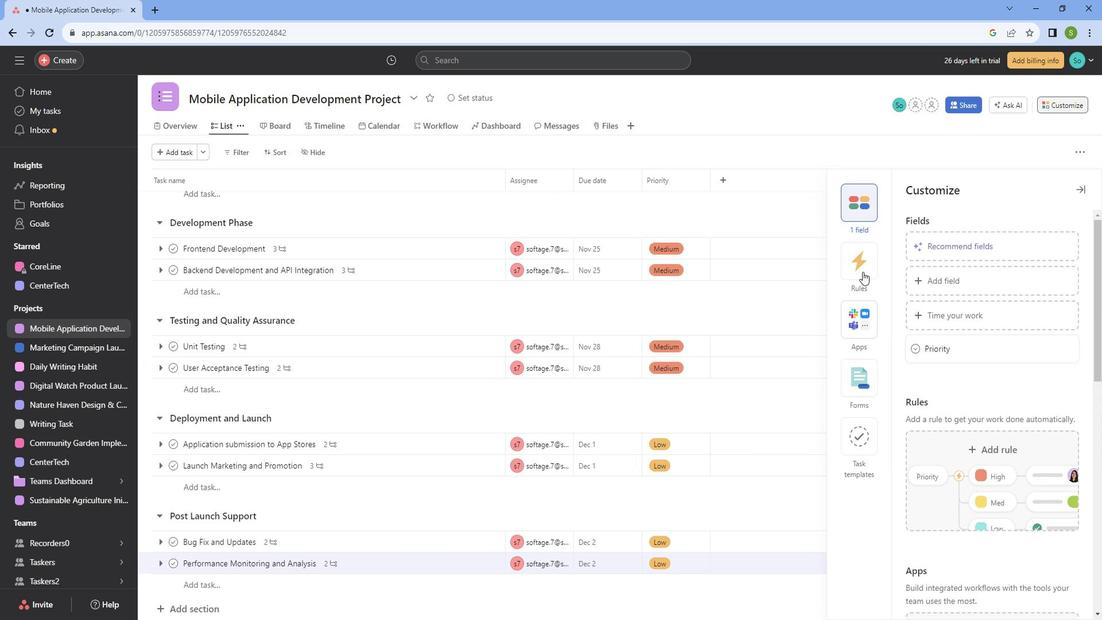 
Action: Mouse pressed left at (883, 279)
Screenshot: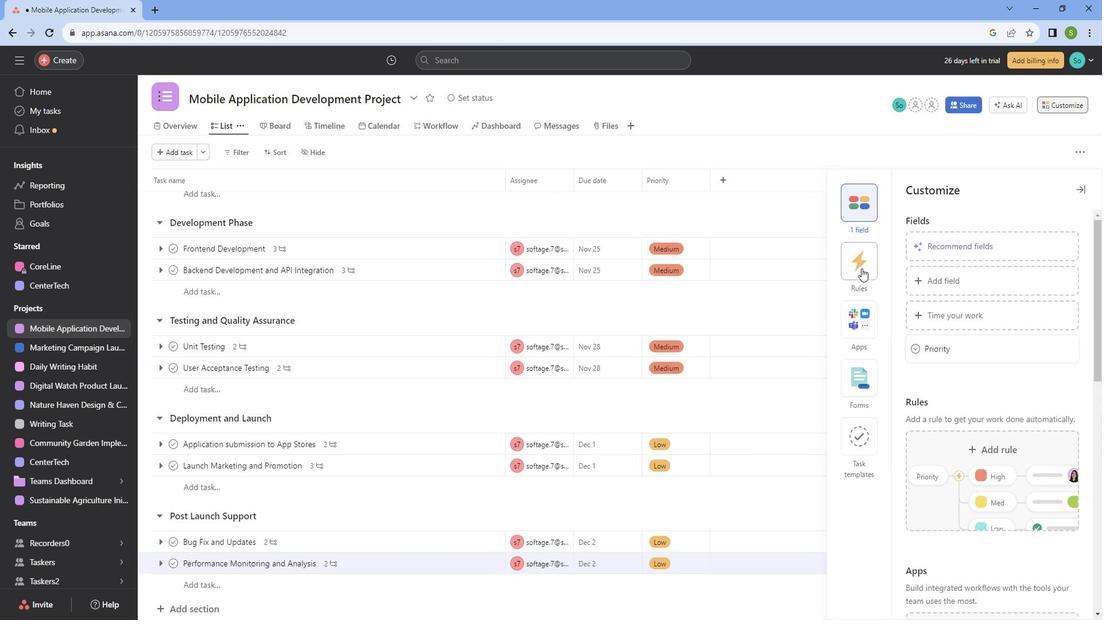 
Action: Mouse moved to (978, 293)
Screenshot: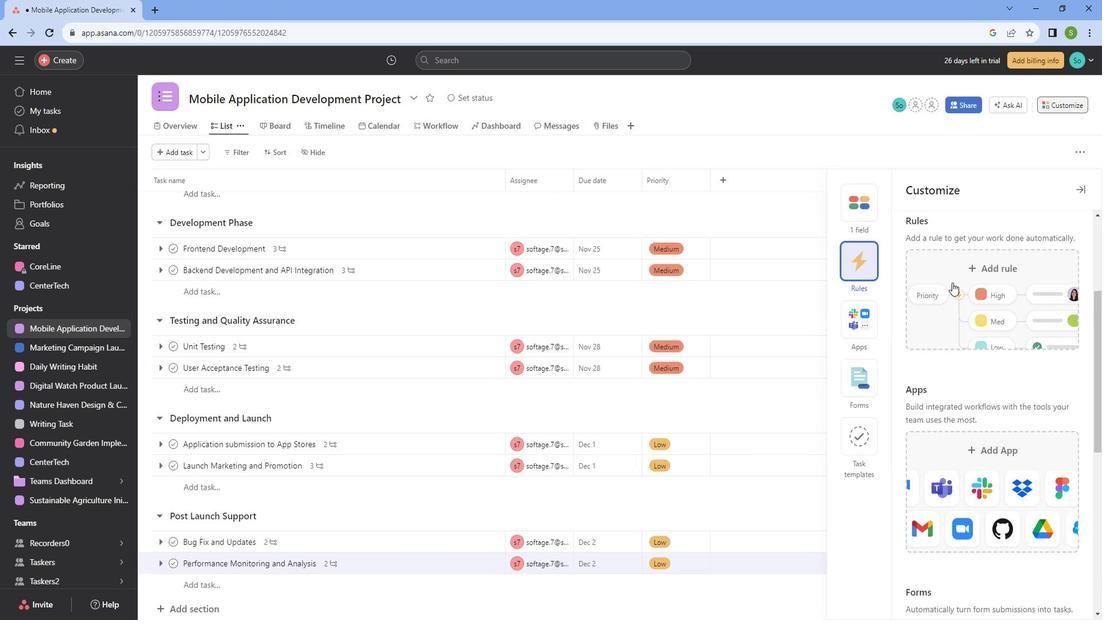 
Action: Mouse pressed left at (978, 293)
Screenshot: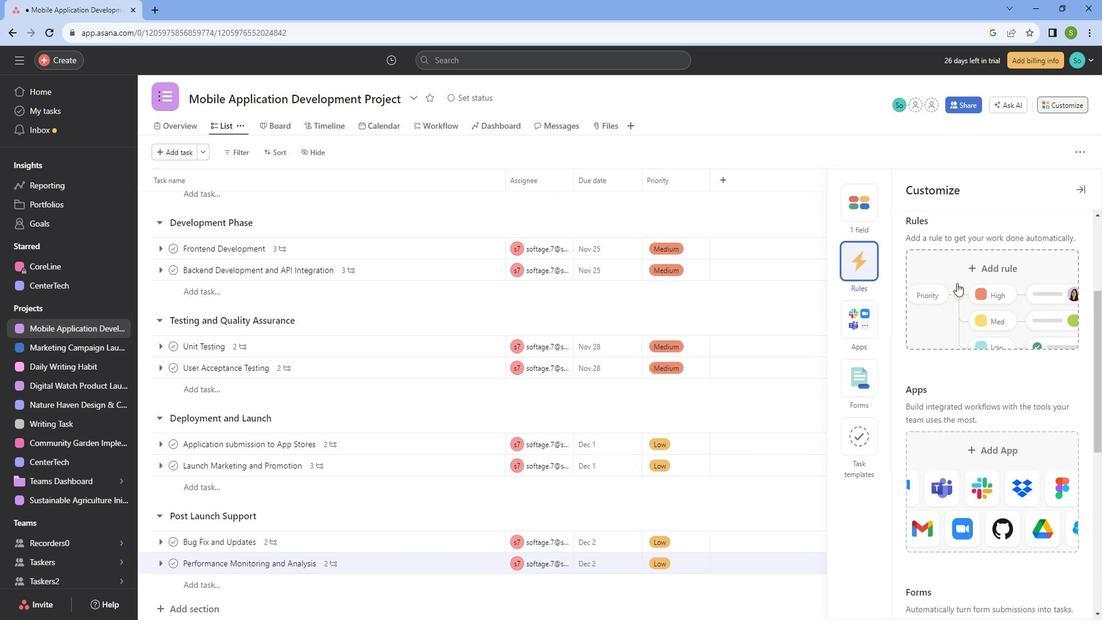 
Action: Mouse moved to (592, 420)
Screenshot: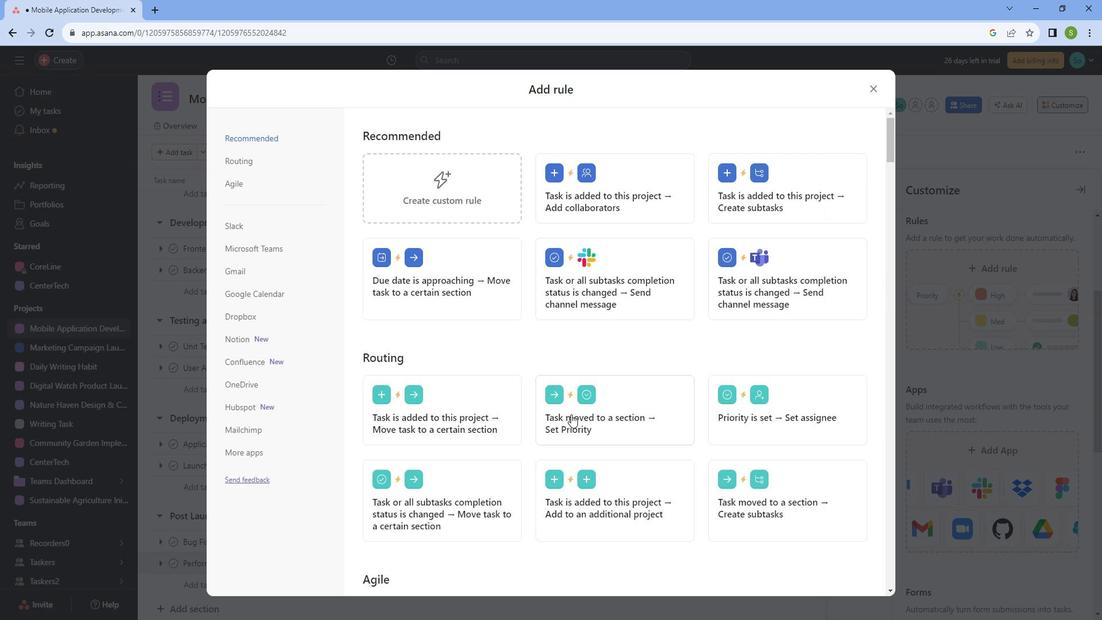 
Action: Mouse pressed left at (592, 420)
Screenshot: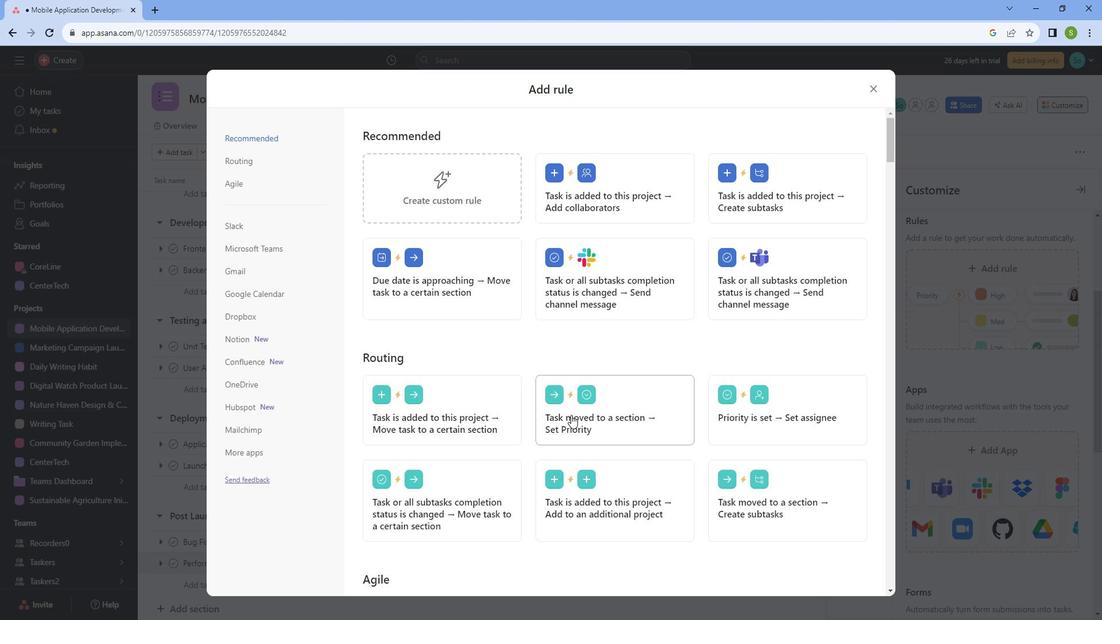 
Action: Mouse moved to (695, 235)
Screenshot: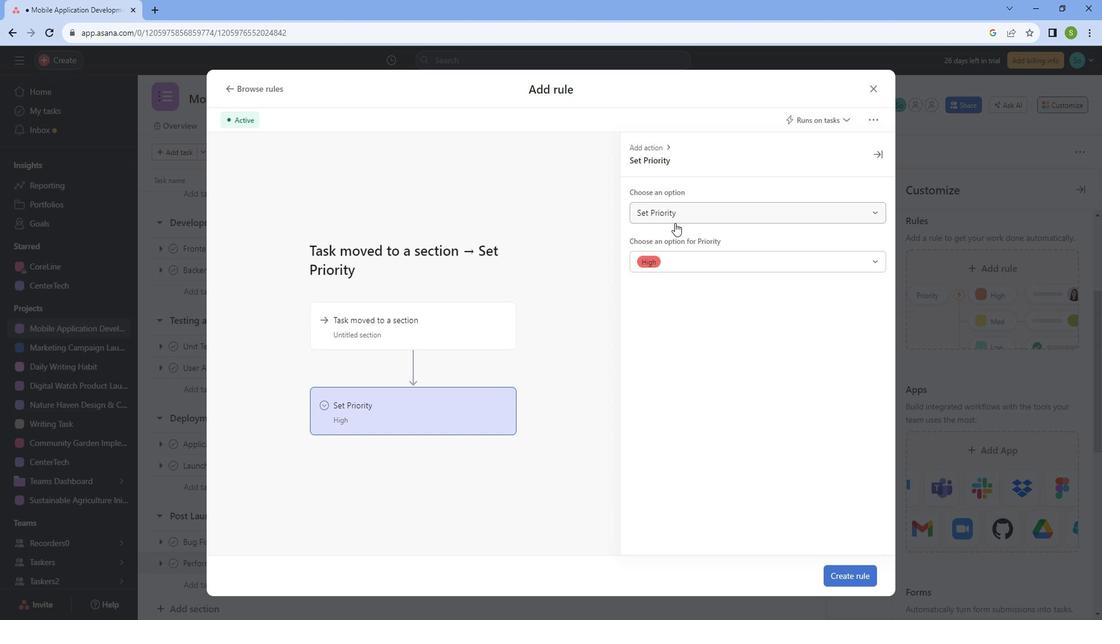 
Action: Mouse pressed left at (695, 235)
Screenshot: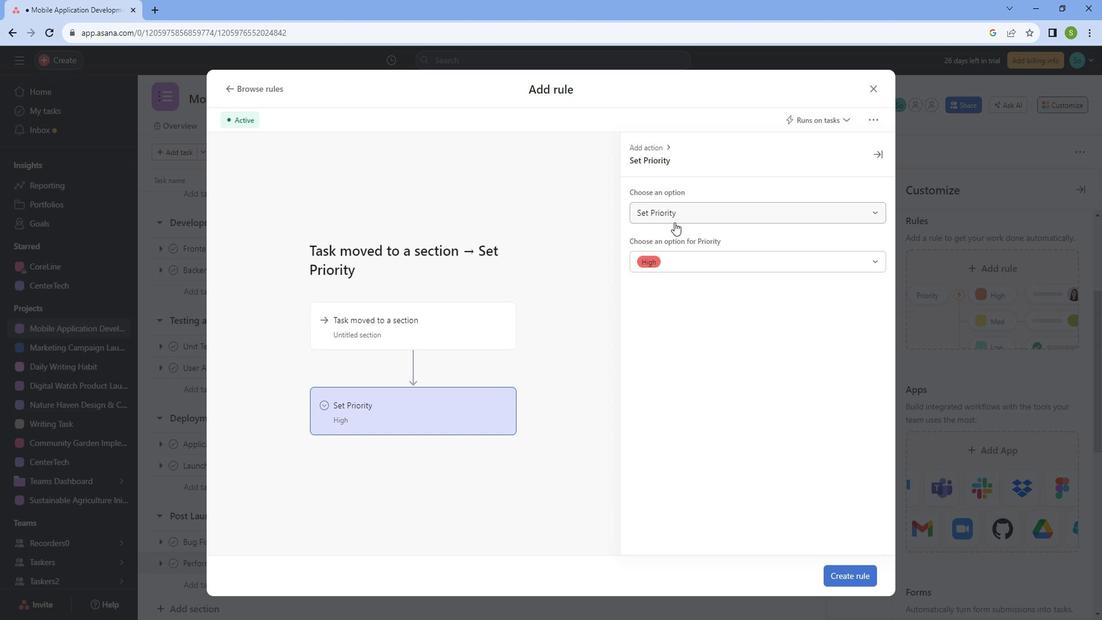 
Action: Mouse moved to (680, 274)
Screenshot: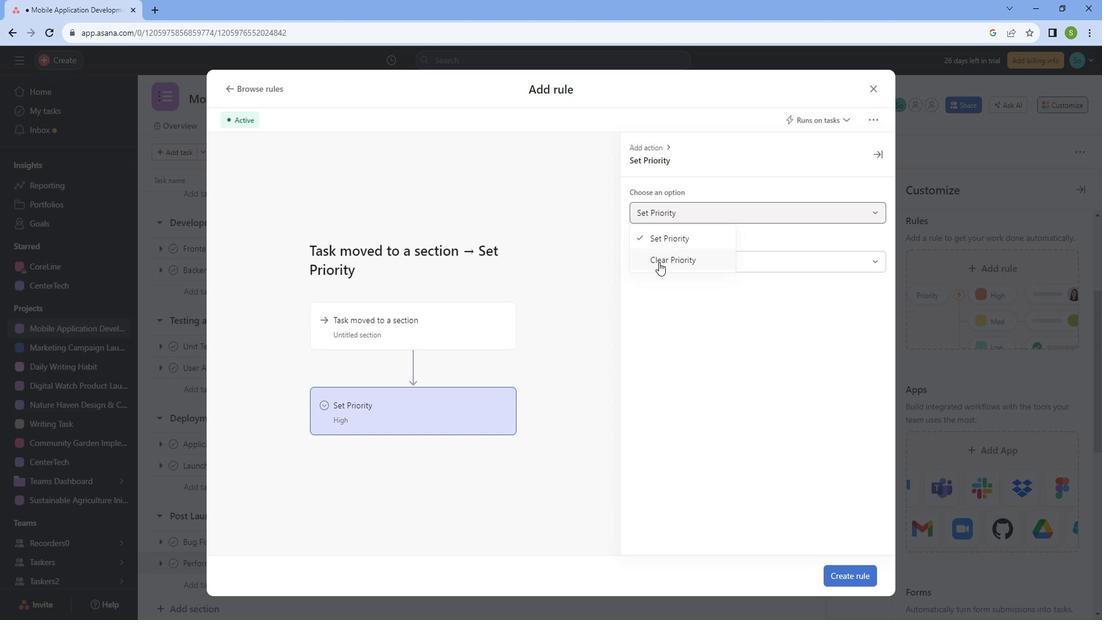 
Action: Mouse pressed left at (680, 274)
Screenshot: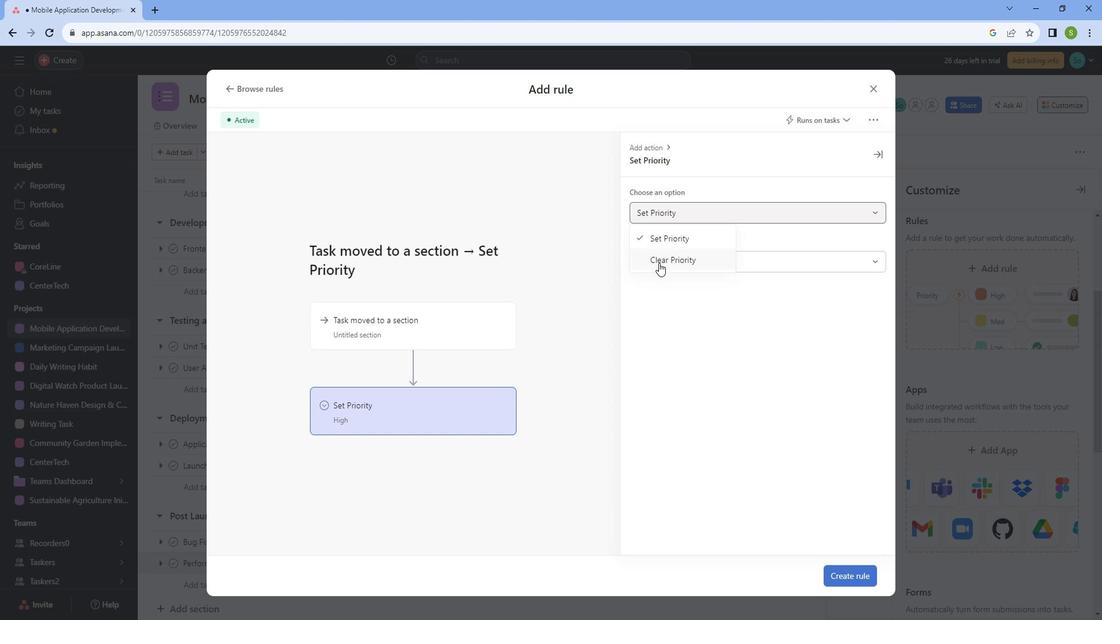 
Action: Mouse moved to (701, 227)
Screenshot: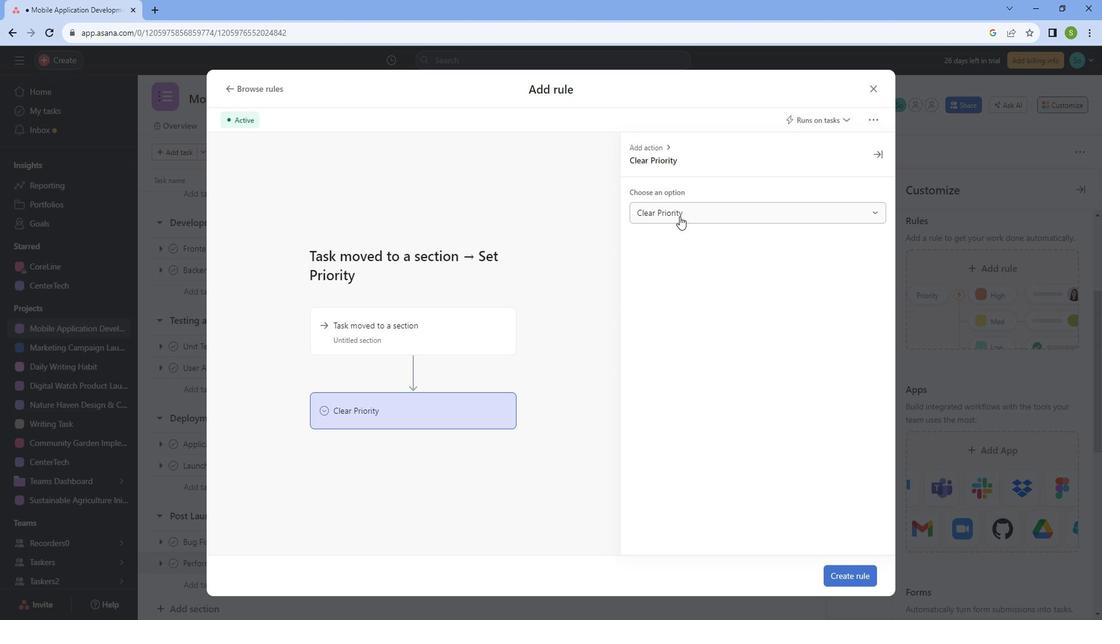 
Action: Mouse pressed left at (701, 227)
Screenshot: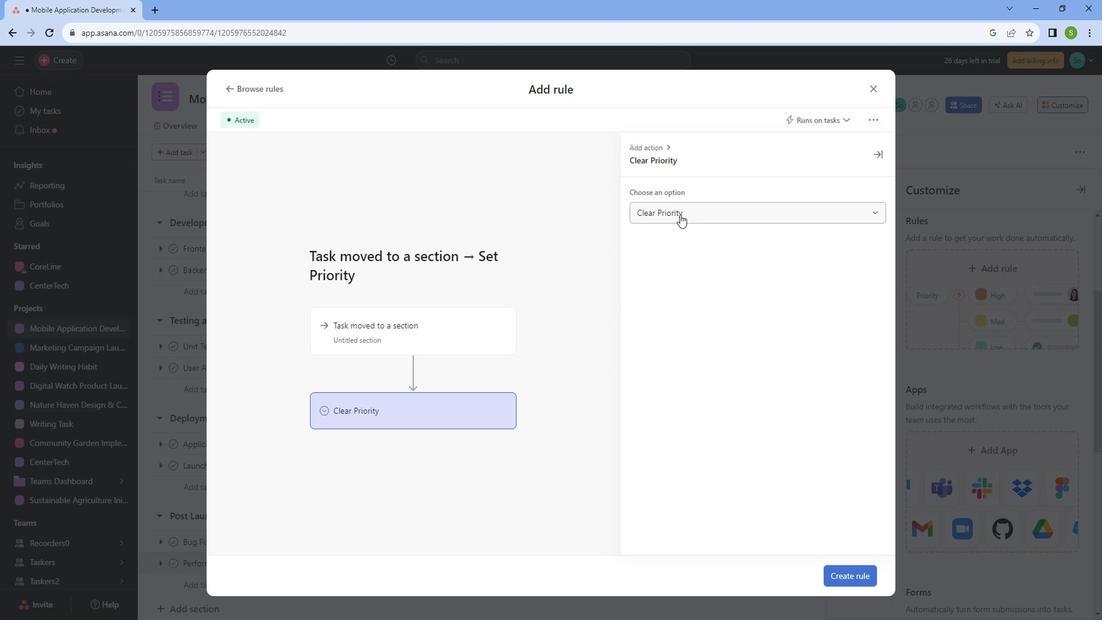 
Action: Mouse moved to (686, 255)
Screenshot: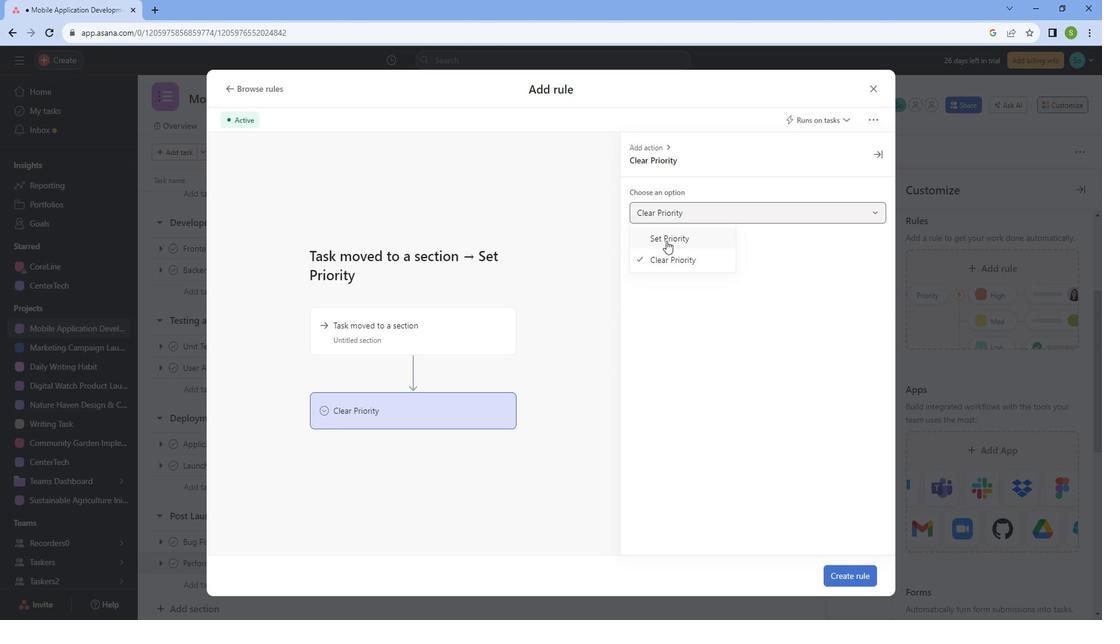 
Action: Mouse pressed left at (686, 255)
Screenshot: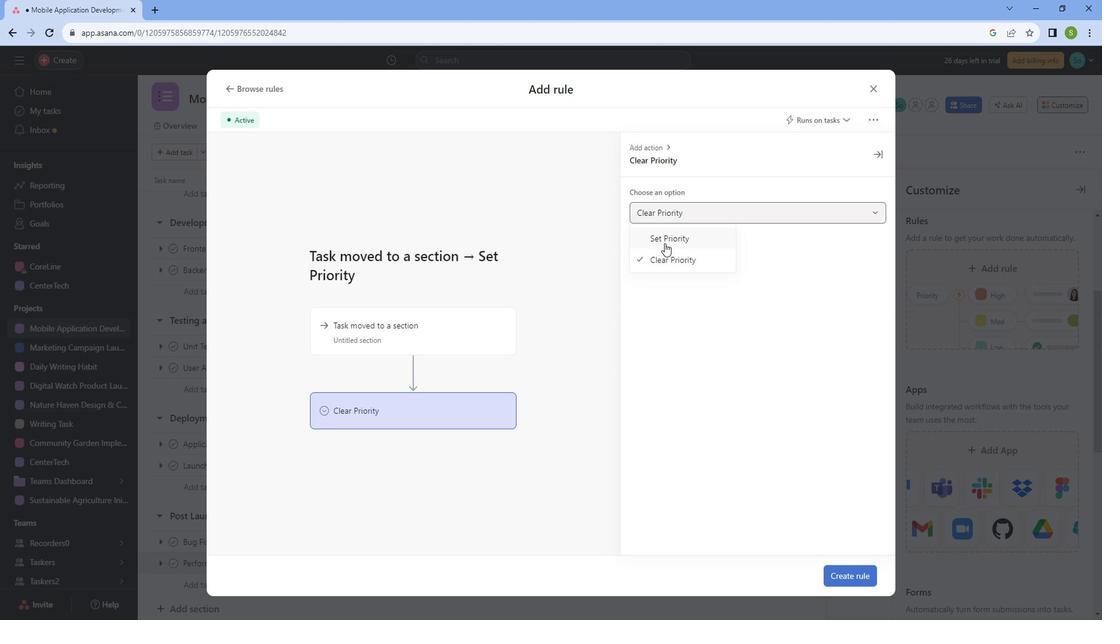 
Action: Mouse moved to (679, 272)
Screenshot: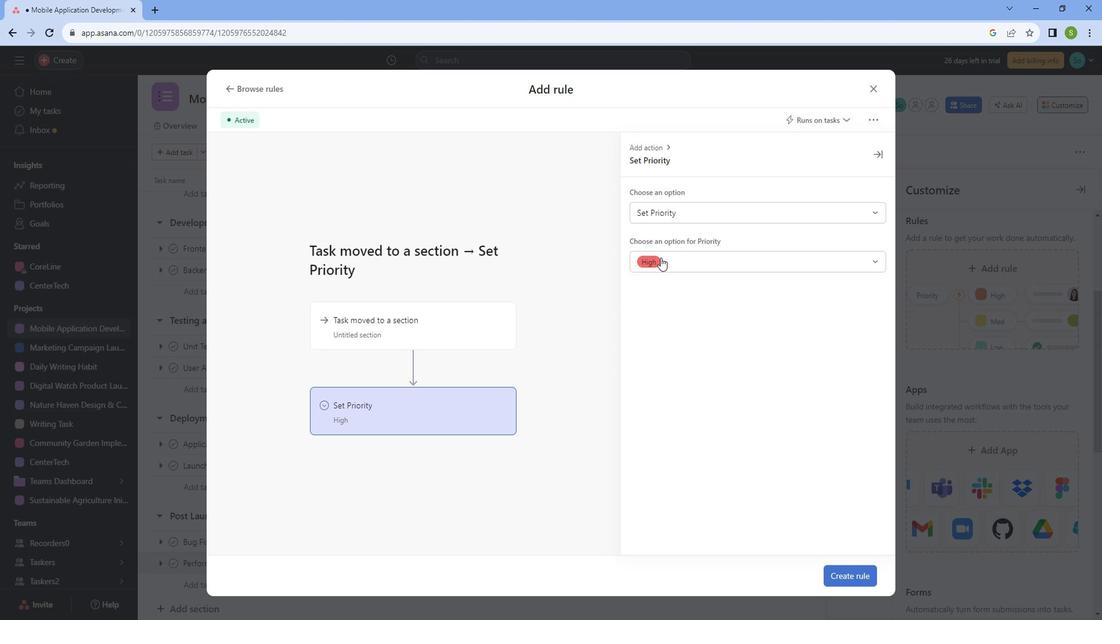 
Action: Mouse pressed left at (679, 272)
Screenshot: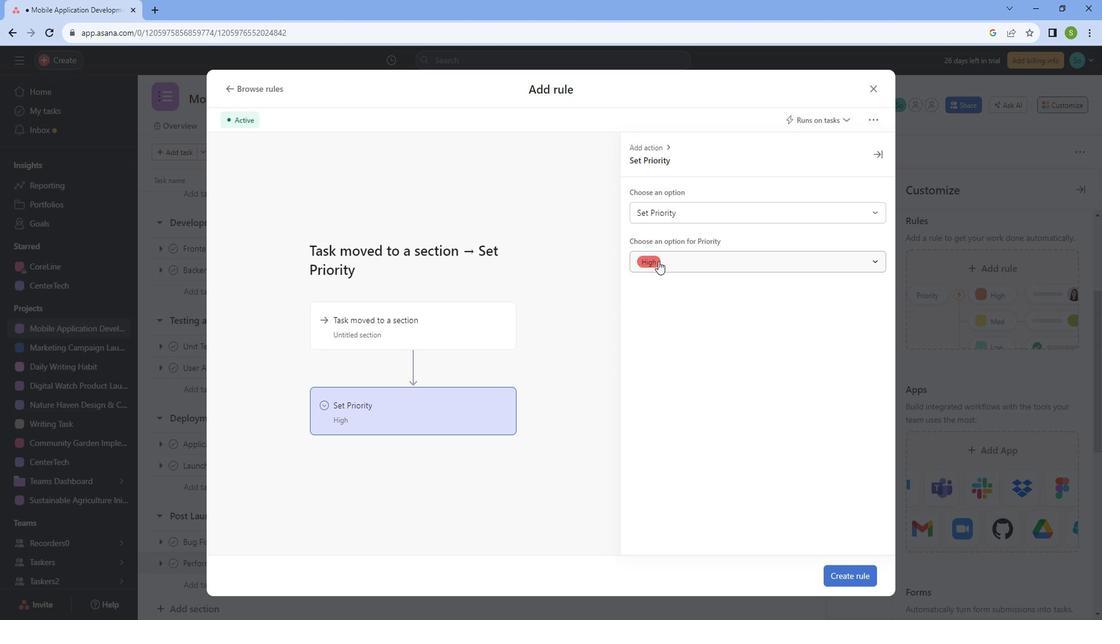 
Action: Mouse moved to (668, 335)
Screenshot: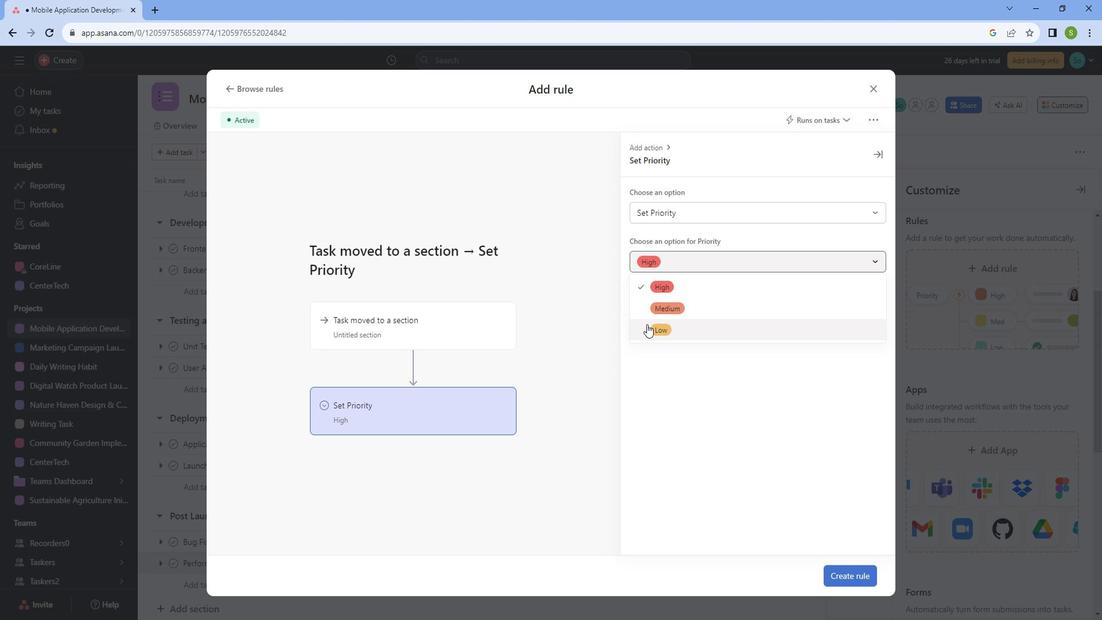 
Action: Mouse pressed left at (668, 335)
Screenshot: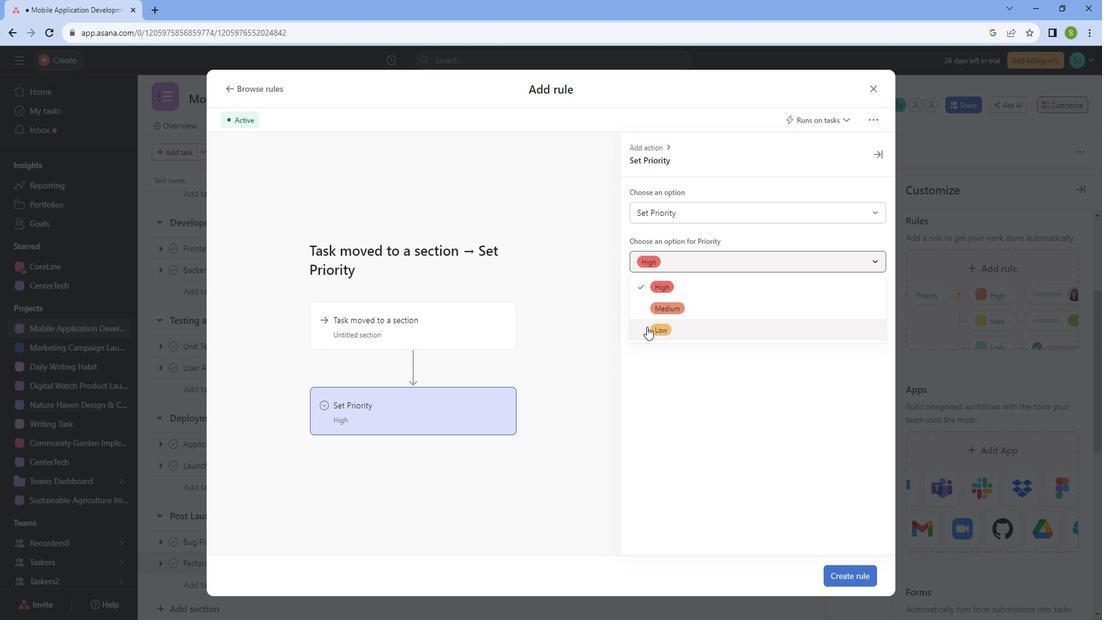 
Action: Mouse moved to (868, 582)
Screenshot: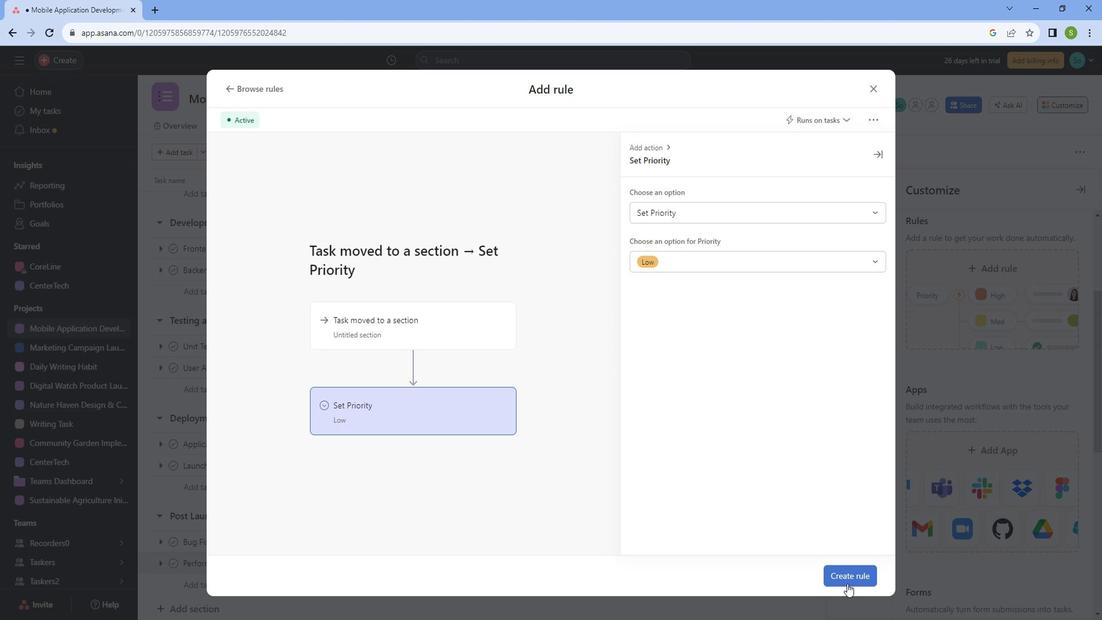 
Action: Mouse pressed left at (868, 582)
Screenshot: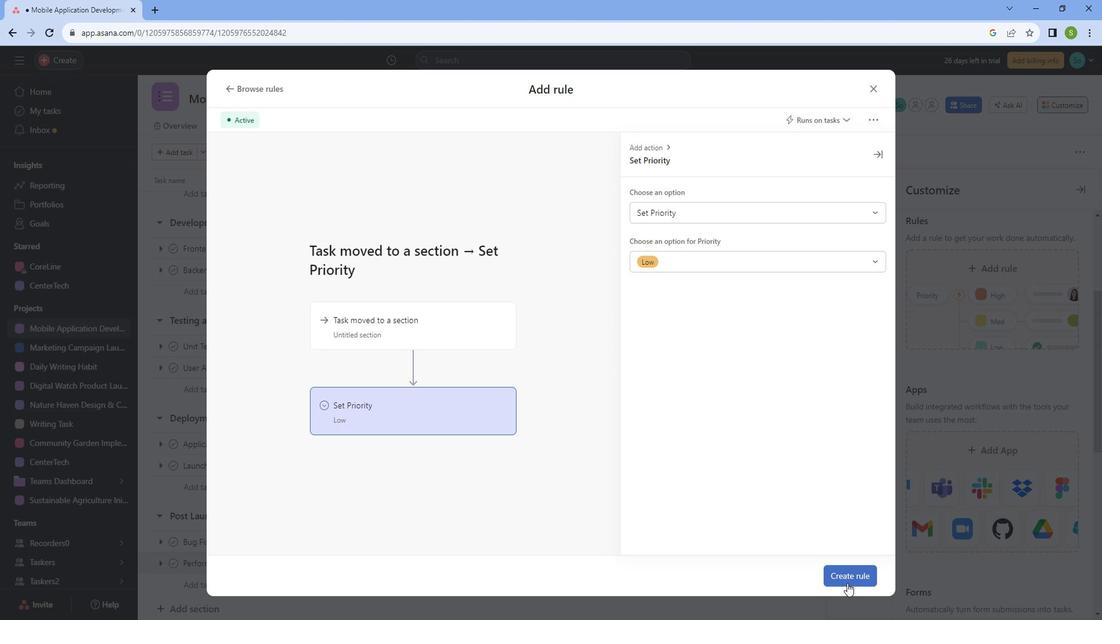 
Action: Mouse moved to (882, 273)
Screenshot: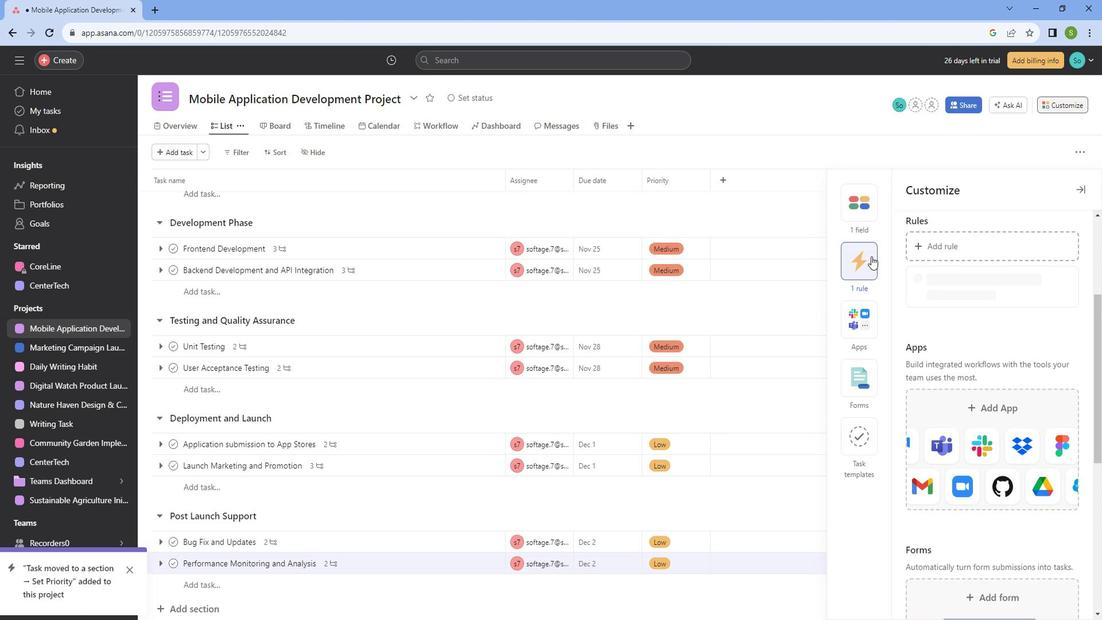 
Action: Mouse pressed left at (882, 273)
Screenshot: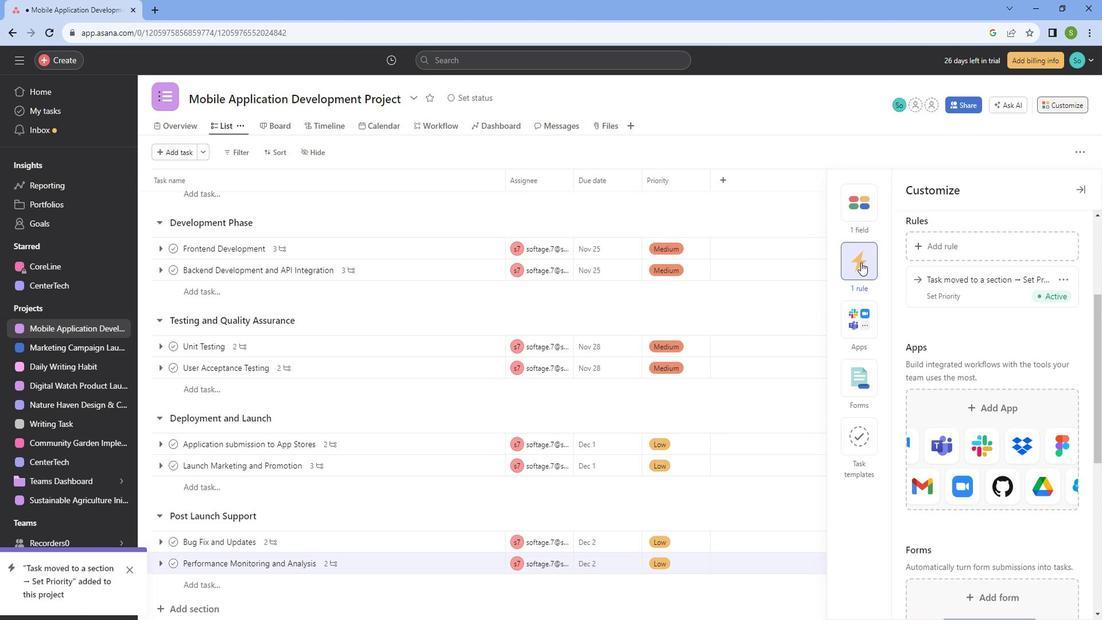 
Action: Mouse moved to (877, 280)
Screenshot: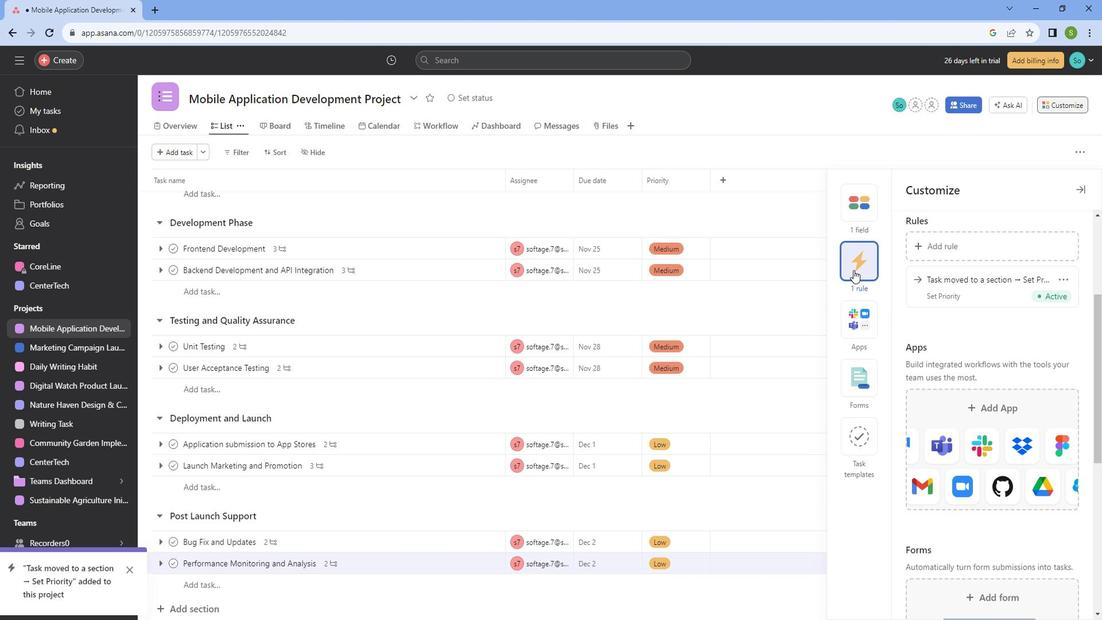 
Action: Mouse pressed left at (877, 280)
Screenshot: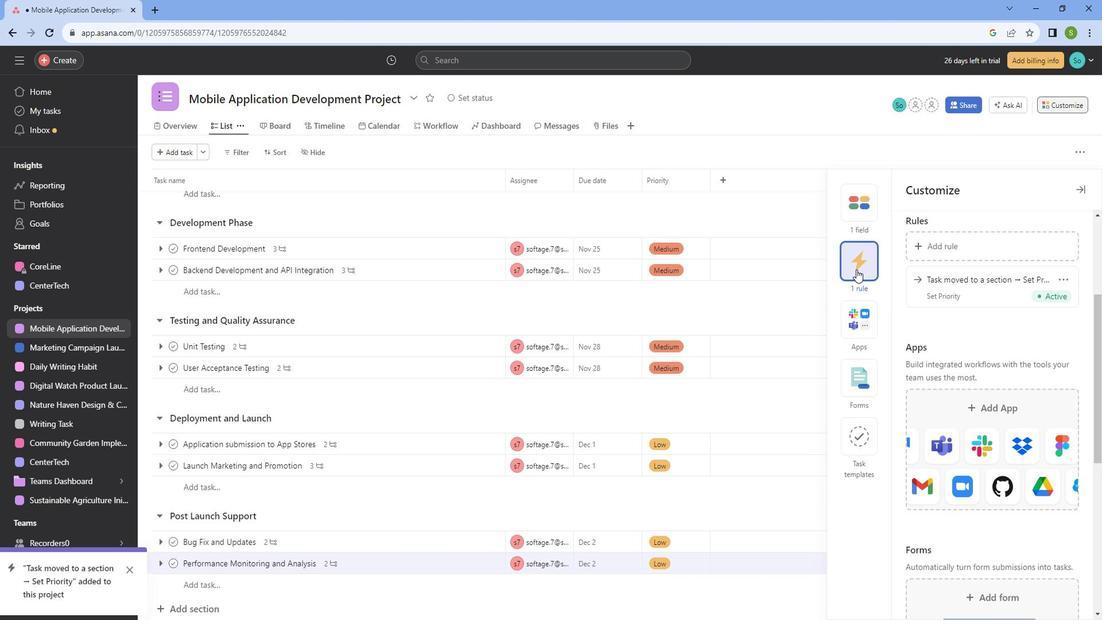 
Action: Mouse pressed left at (877, 280)
Screenshot: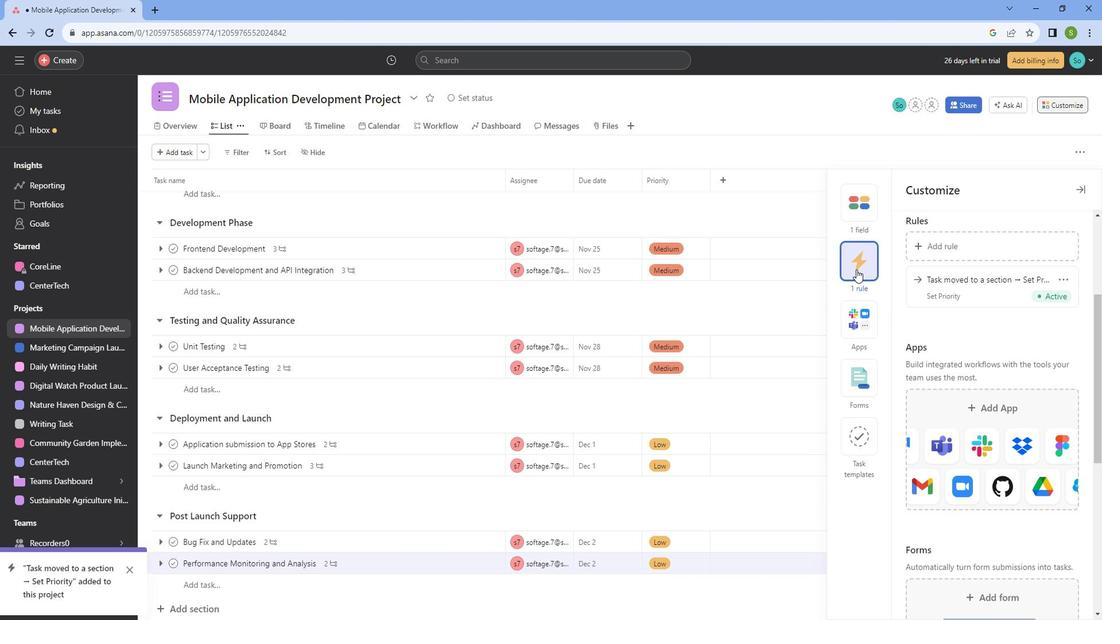 
Action: Mouse moved to (963, 255)
Screenshot: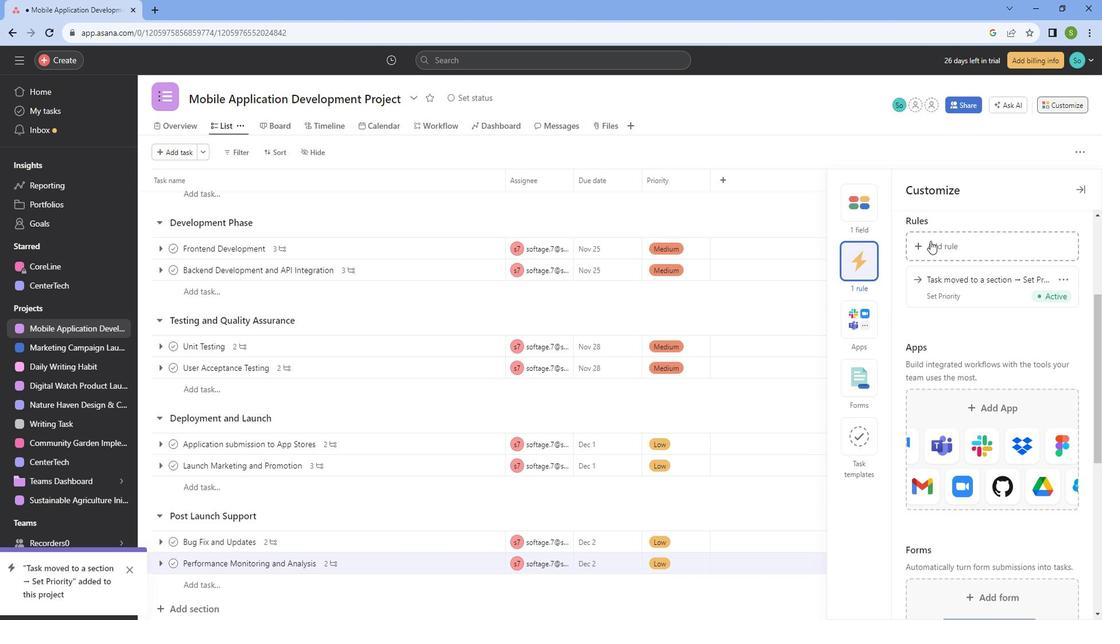 
Action: Mouse pressed left at (963, 255)
Screenshot: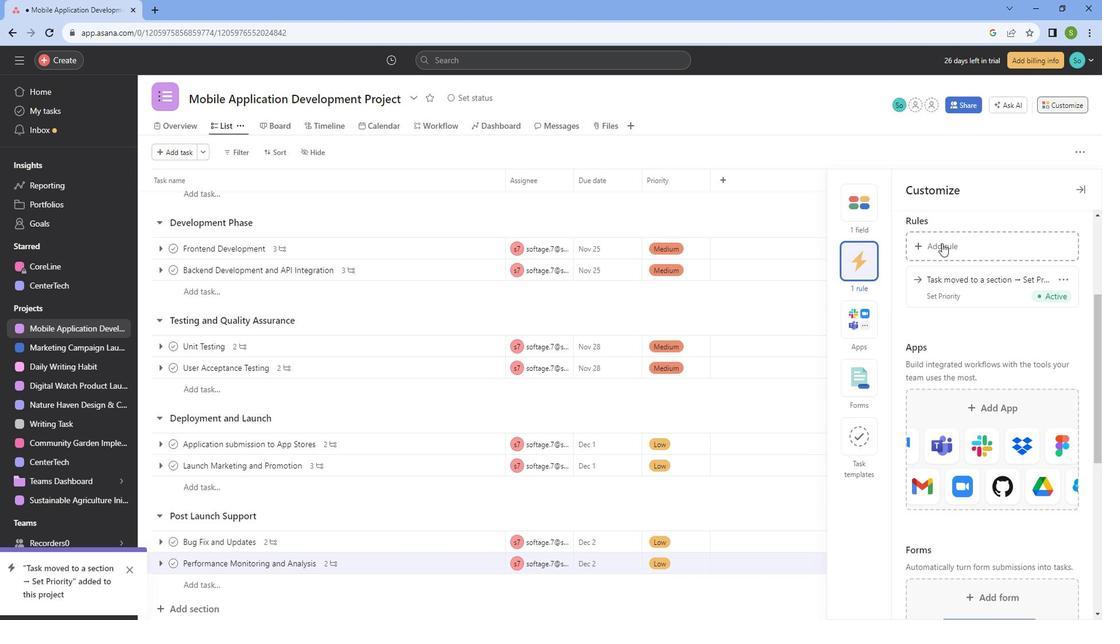 
Action: Mouse moved to (600, 217)
Screenshot: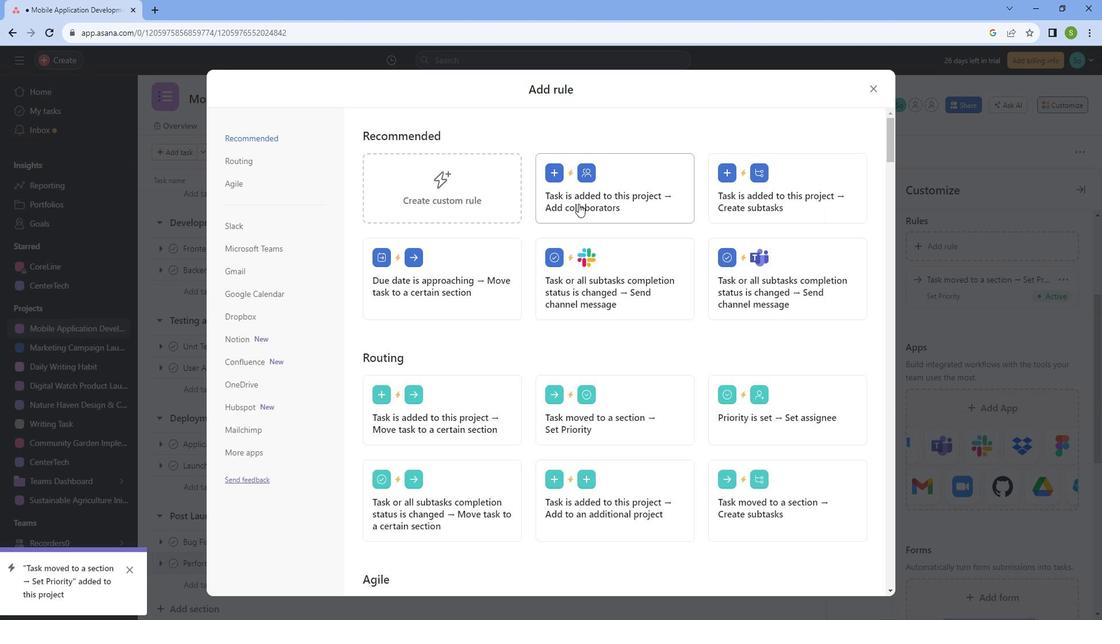 
Action: Mouse pressed left at (600, 217)
Screenshot: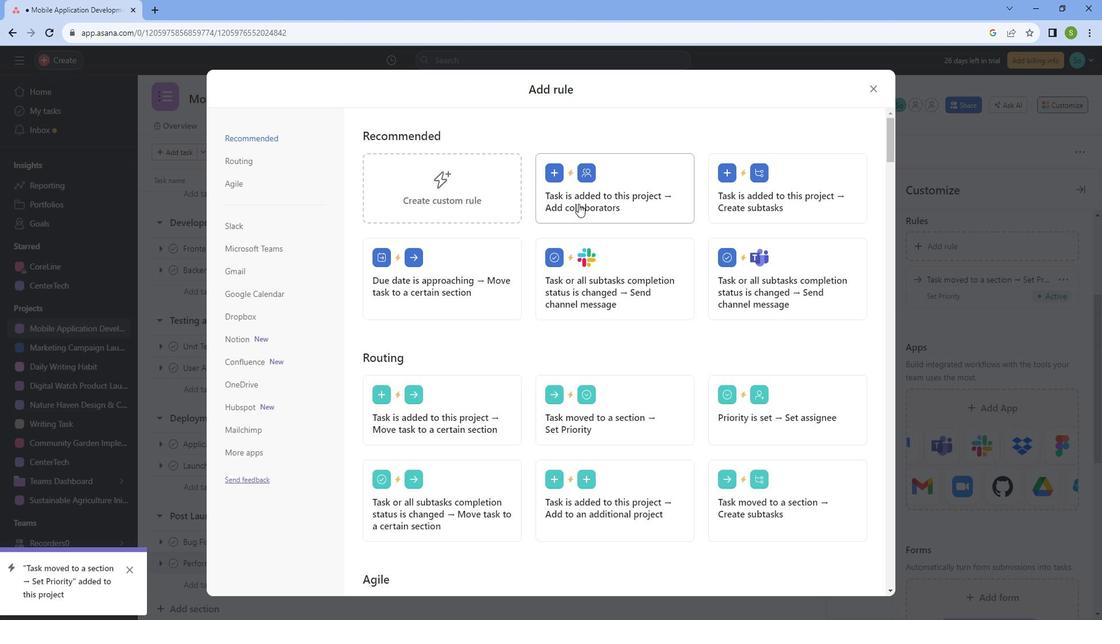 
Action: Mouse moved to (691, 258)
Screenshot: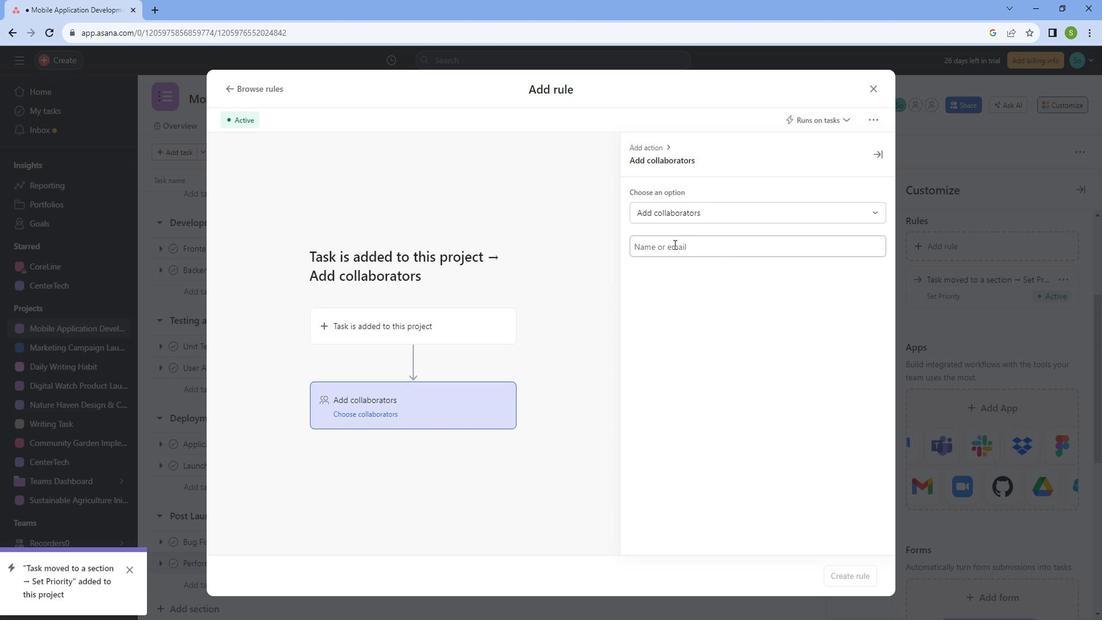 
Action: Mouse pressed left at (691, 258)
Screenshot: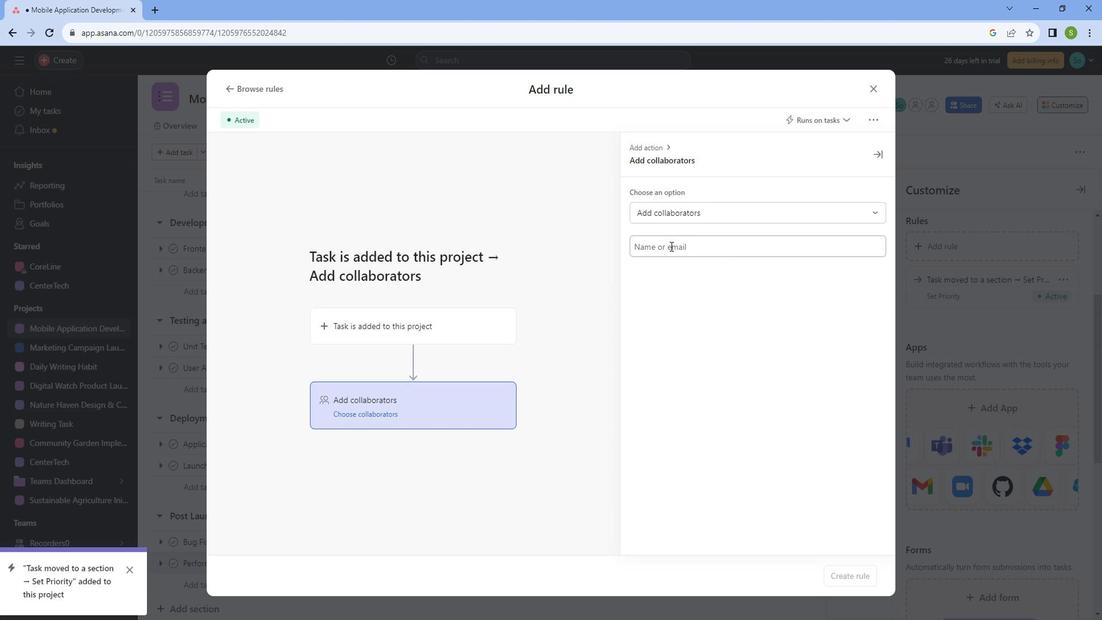 
Action: Key pressed sft<Key.backspace><Key.backspace>
Screenshot: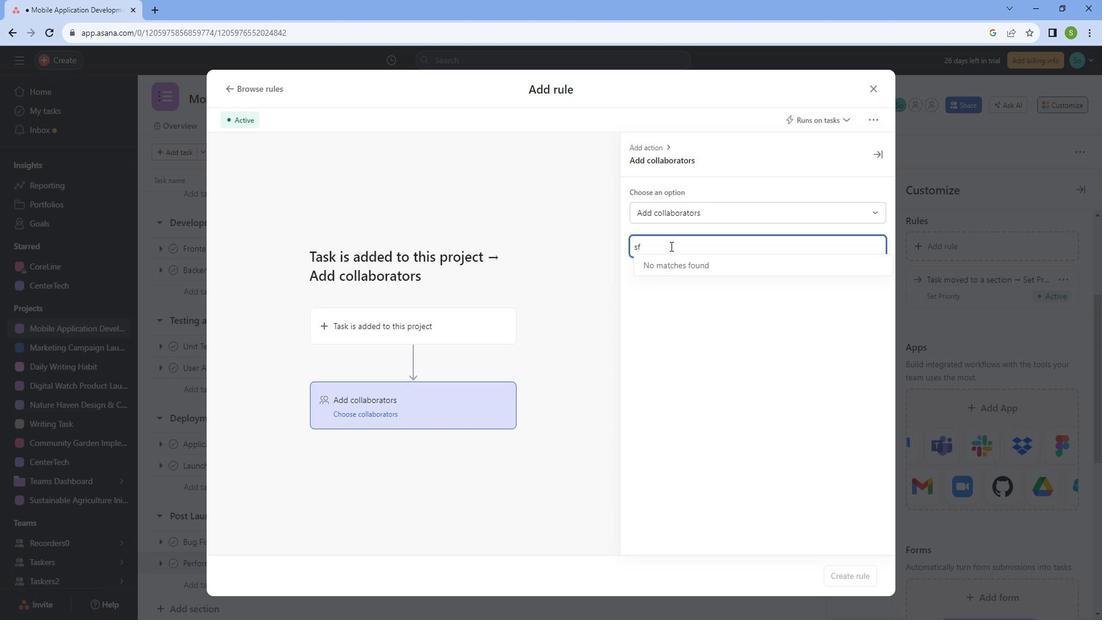 
Action: Mouse moved to (701, 300)
Screenshot: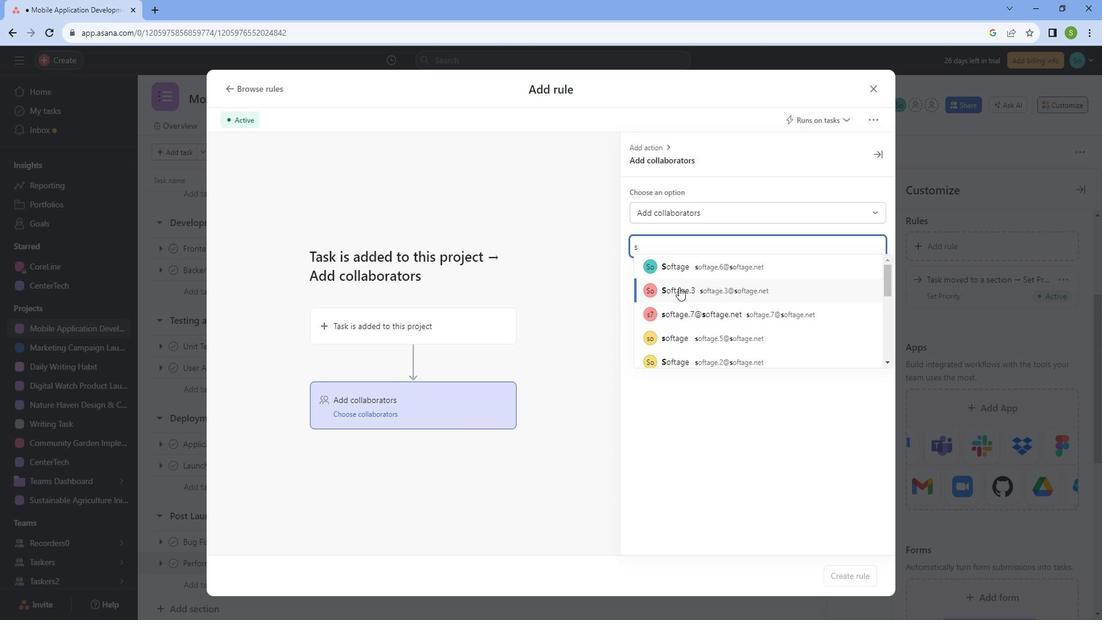 
Action: Mouse pressed left at (701, 300)
Screenshot: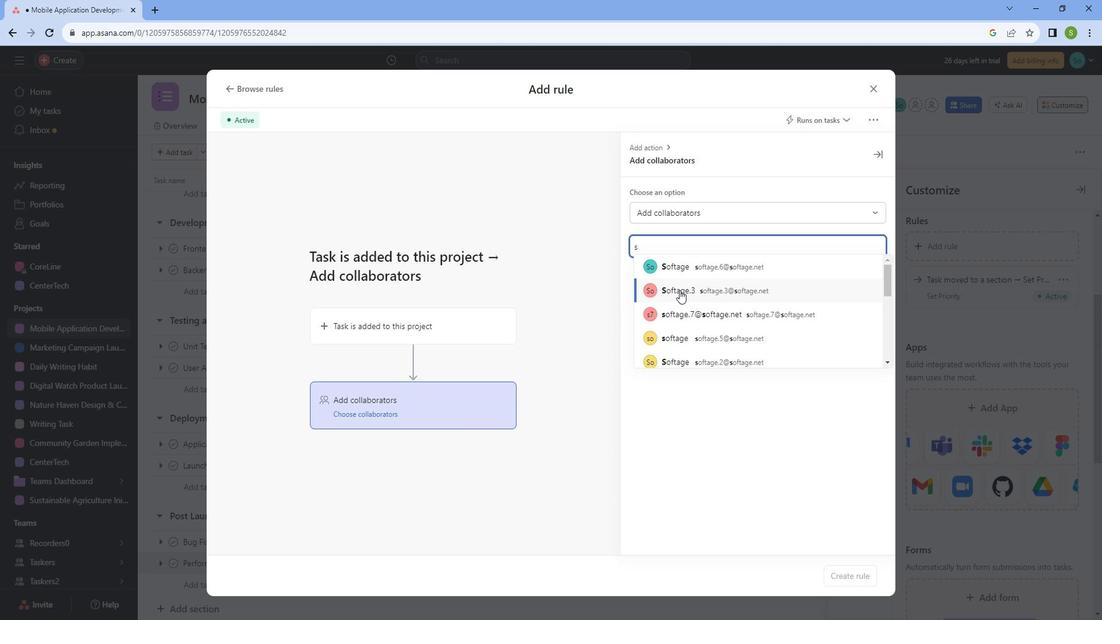 
Action: Mouse moved to (880, 574)
Screenshot: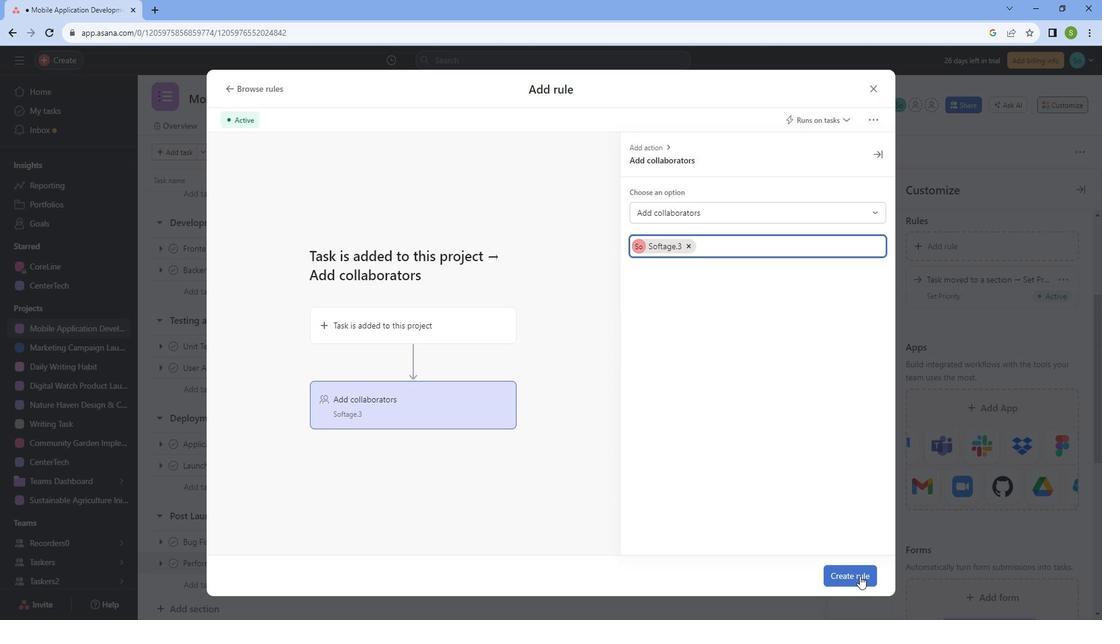 
Action: Mouse pressed left at (880, 574)
Screenshot: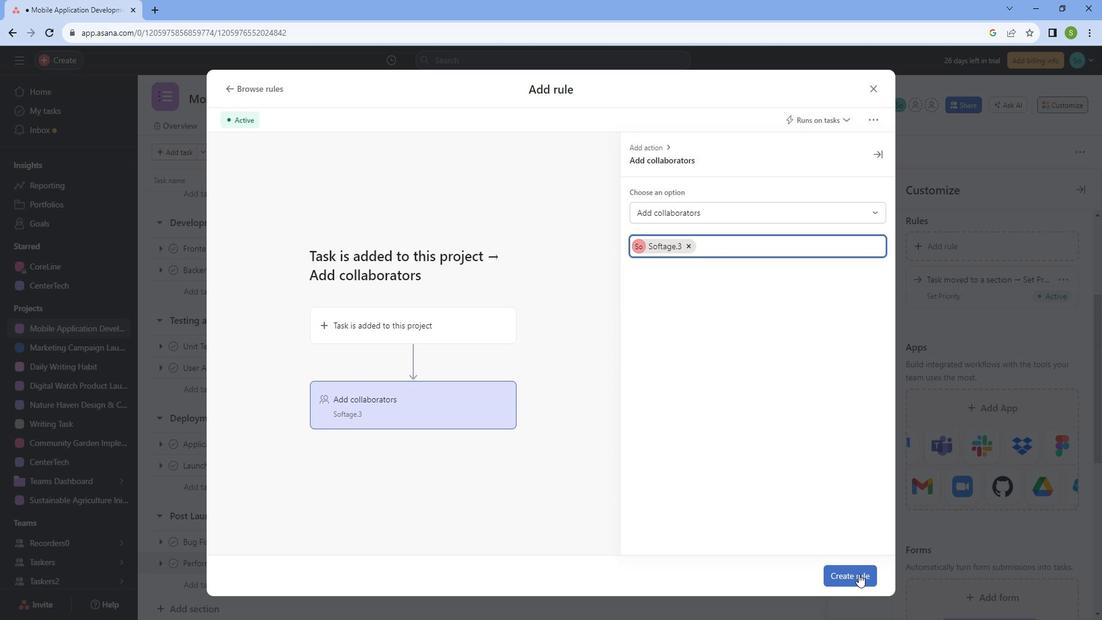 
Action: Mouse moved to (1105, 203)
Screenshot: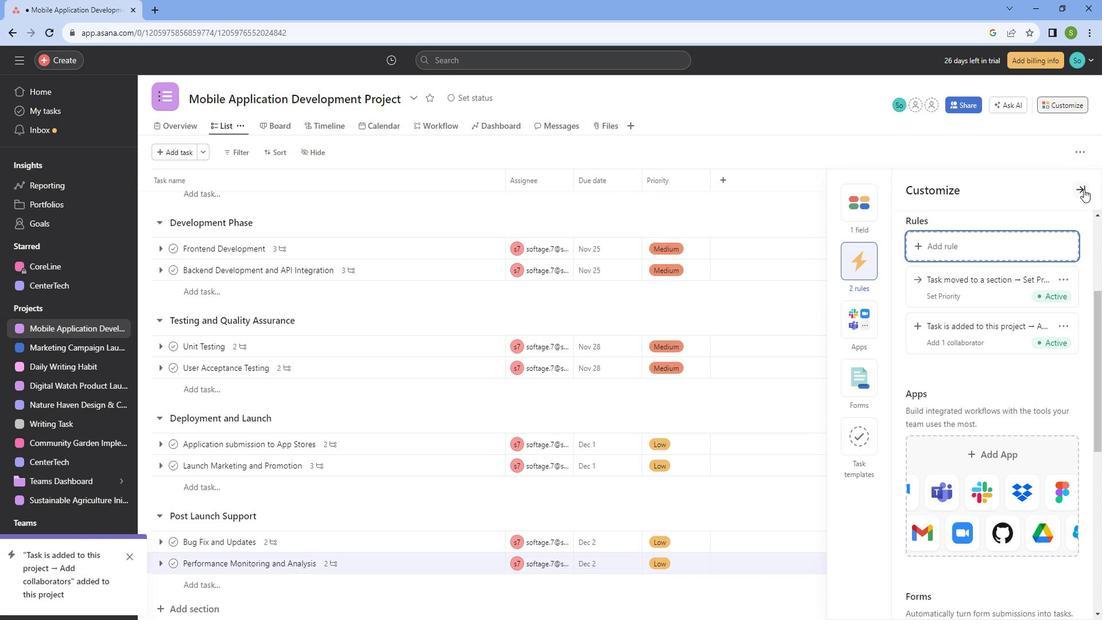 
Action: Mouse pressed left at (1105, 203)
Screenshot: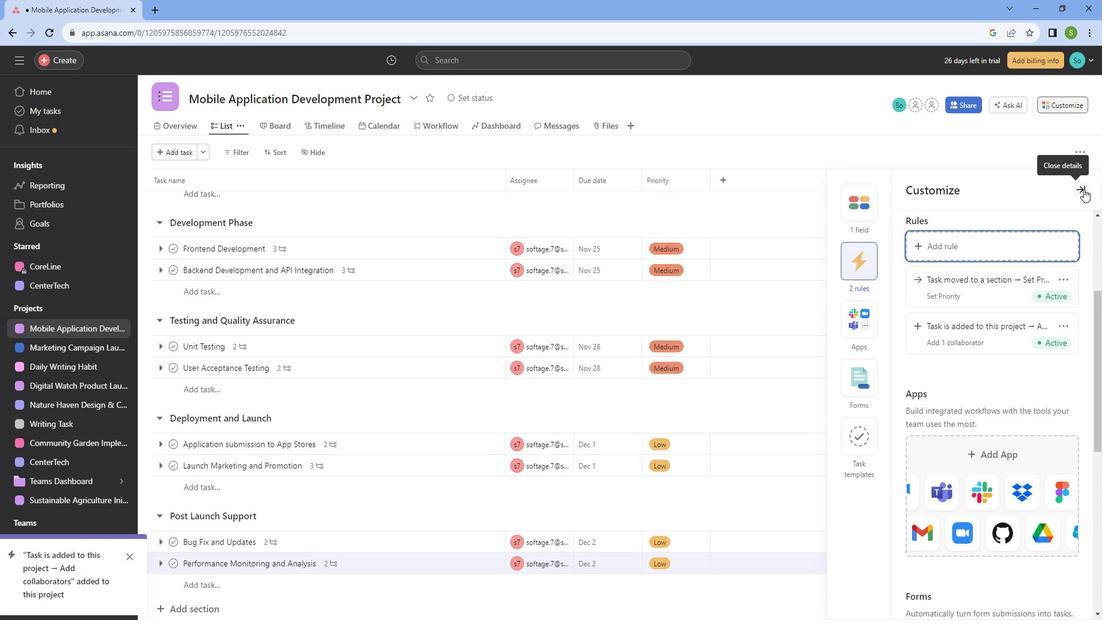 
Action: Mouse moved to (811, 244)
Screenshot: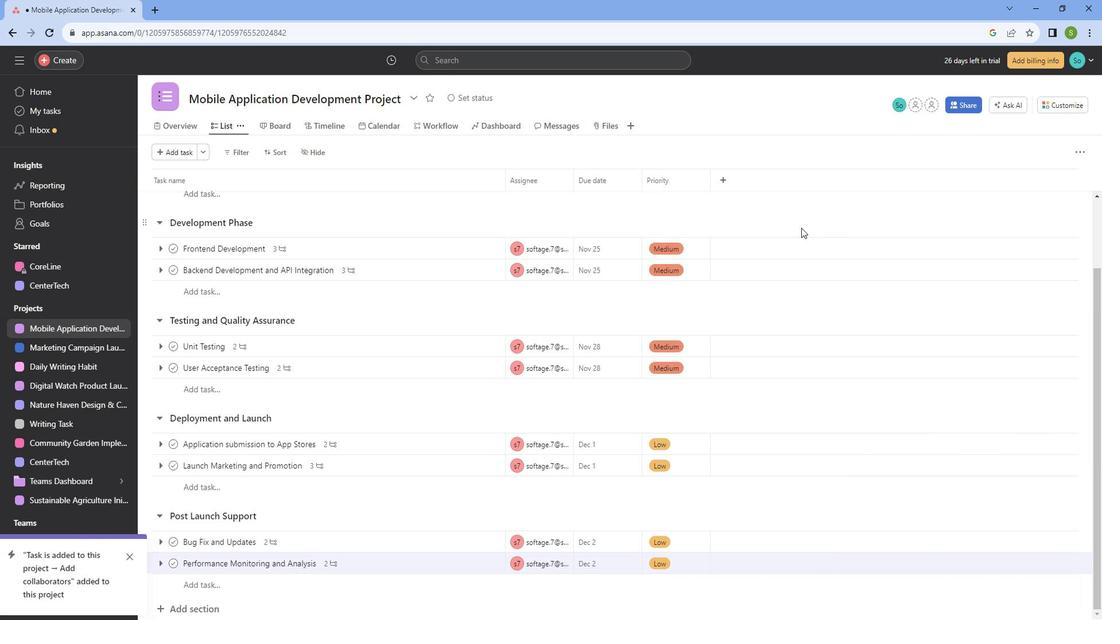 
